 Task: Search one way flight ticket for 2 adults, 4 children and 1 infant on lap in business from Kodiak: Kodiak Airport (benny Bensonstate Airport) to Evansville: Evansville Regional Airport on 5-3-2023. Choice of flights is Emirates and Kenya Airways. Number of bags: 2 carry on bags and 7 checked bags. Price is upto 107000. Outbound departure time preference is 22:45.
Action: Mouse moved to (243, 312)
Screenshot: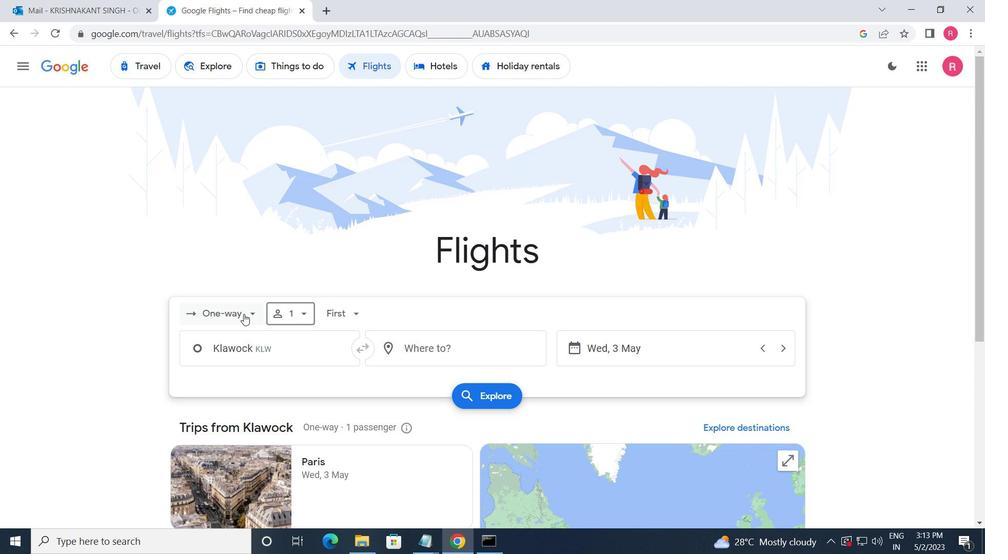 
Action: Mouse pressed left at (243, 312)
Screenshot: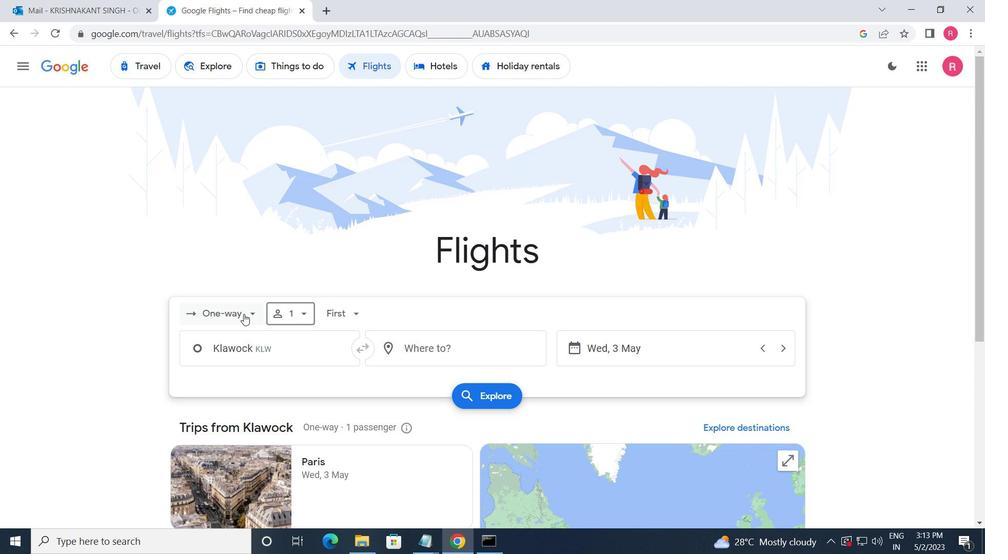 
Action: Mouse moved to (246, 375)
Screenshot: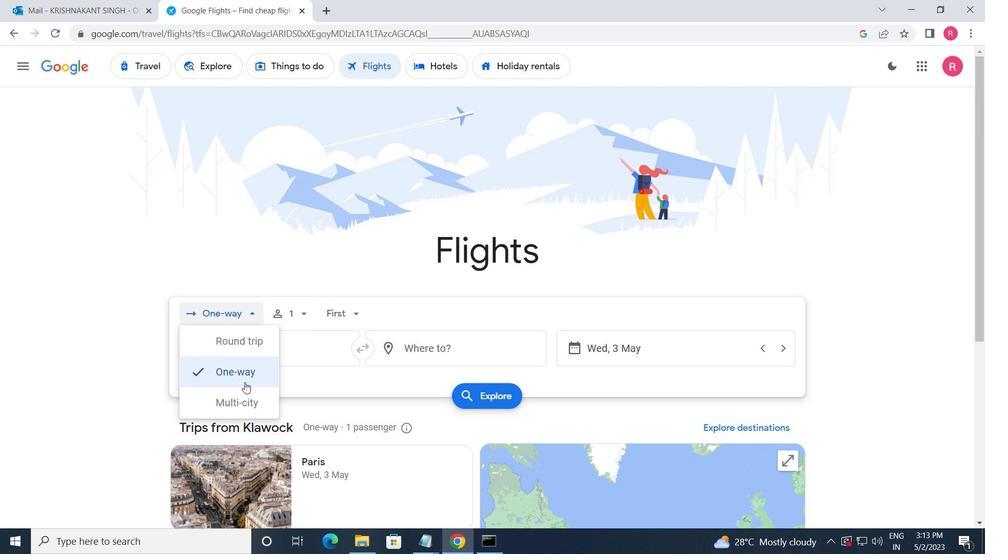 
Action: Mouse pressed left at (246, 375)
Screenshot: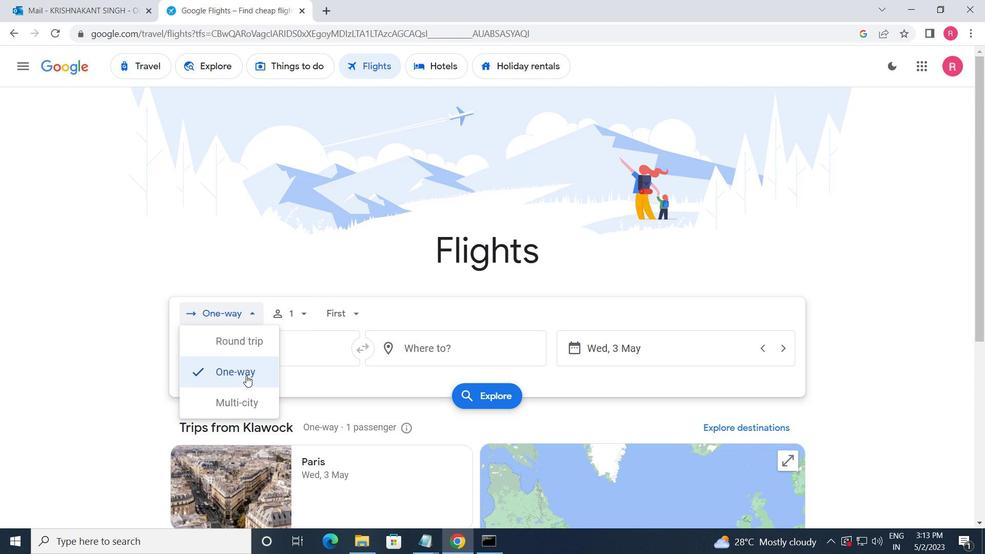 
Action: Mouse moved to (282, 315)
Screenshot: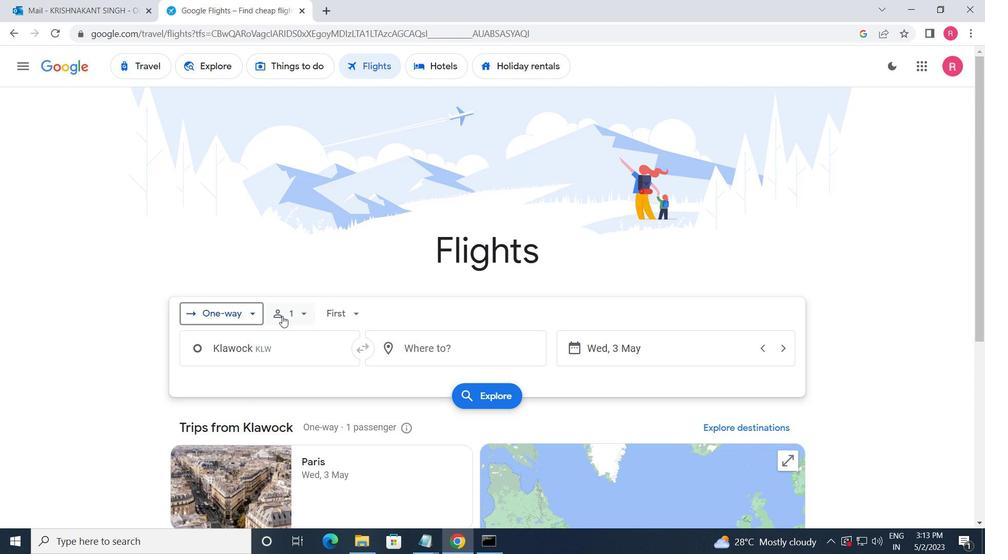 
Action: Mouse pressed left at (282, 315)
Screenshot: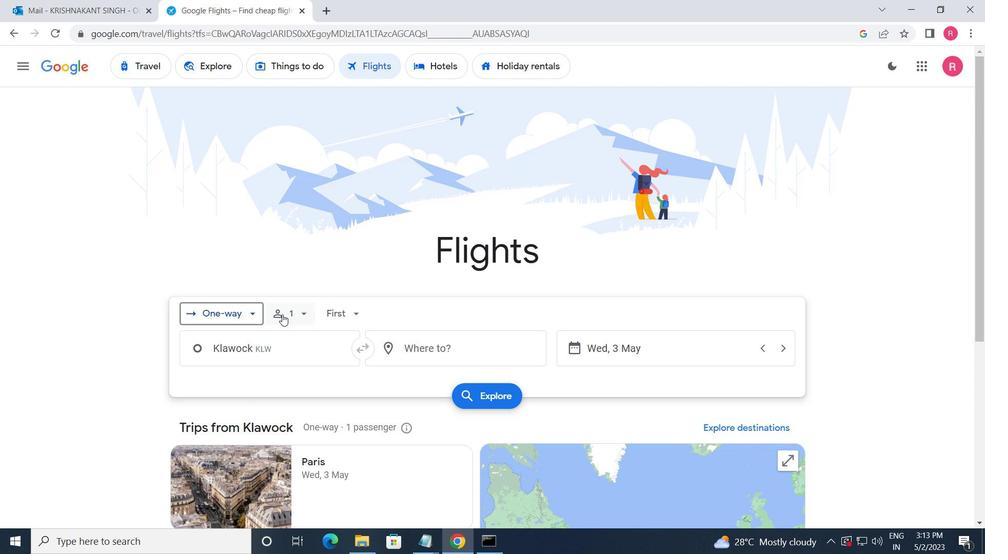 
Action: Mouse moved to (404, 349)
Screenshot: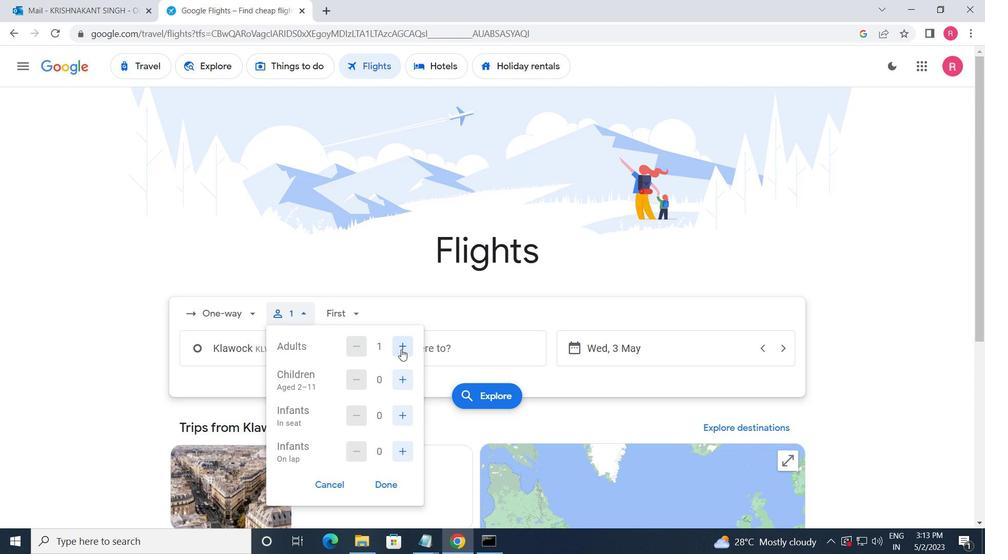 
Action: Mouse pressed left at (404, 349)
Screenshot: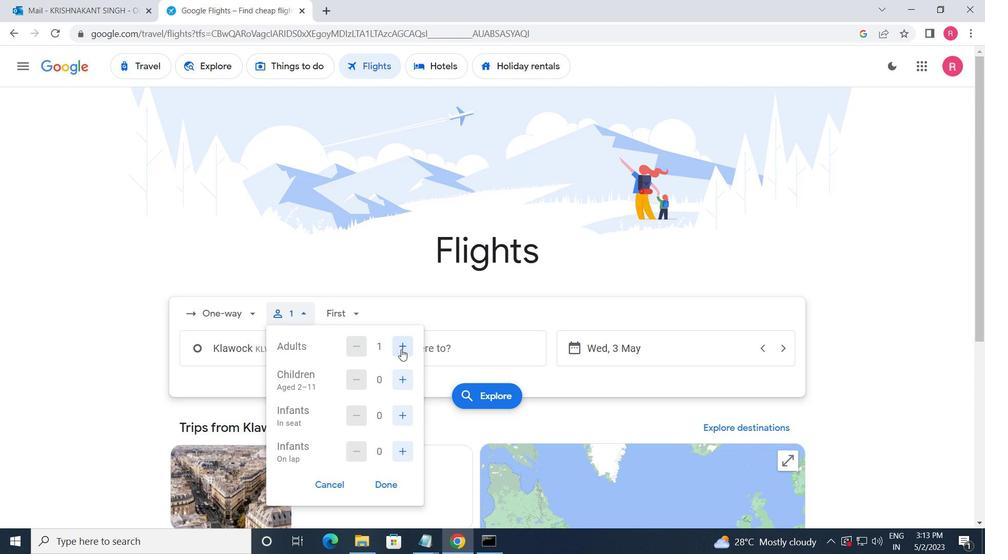 
Action: Mouse moved to (397, 372)
Screenshot: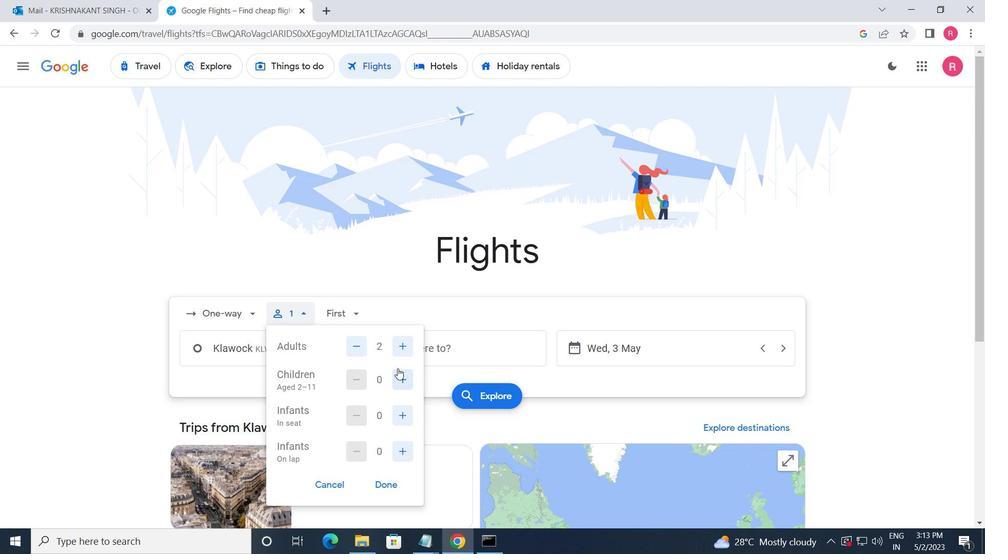 
Action: Mouse pressed left at (397, 372)
Screenshot: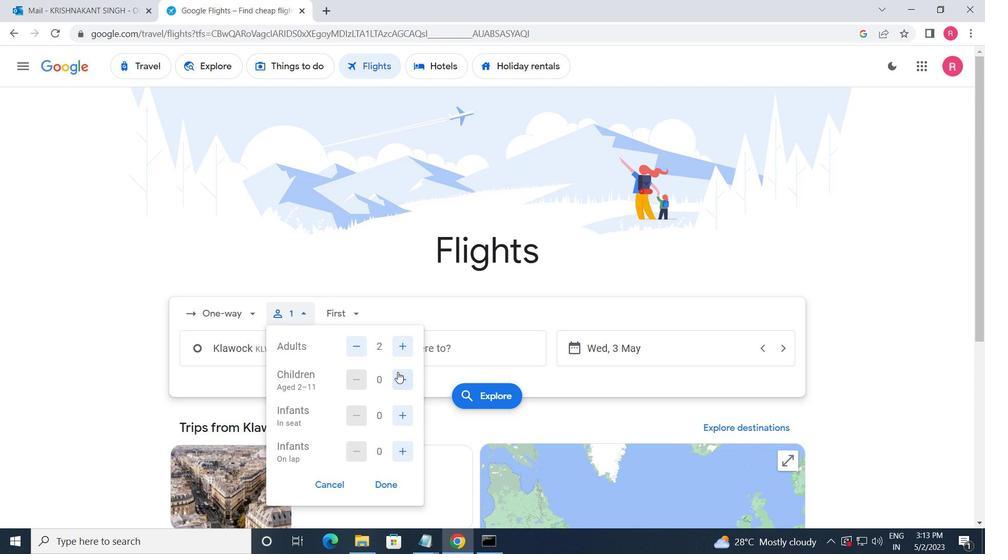 
Action: Mouse pressed left at (397, 372)
Screenshot: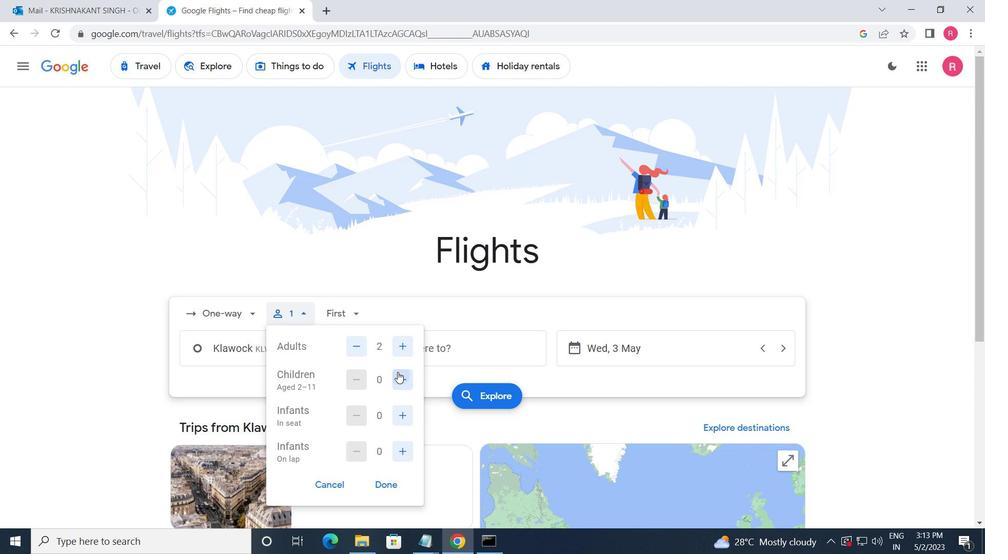 
Action: Mouse pressed left at (397, 372)
Screenshot: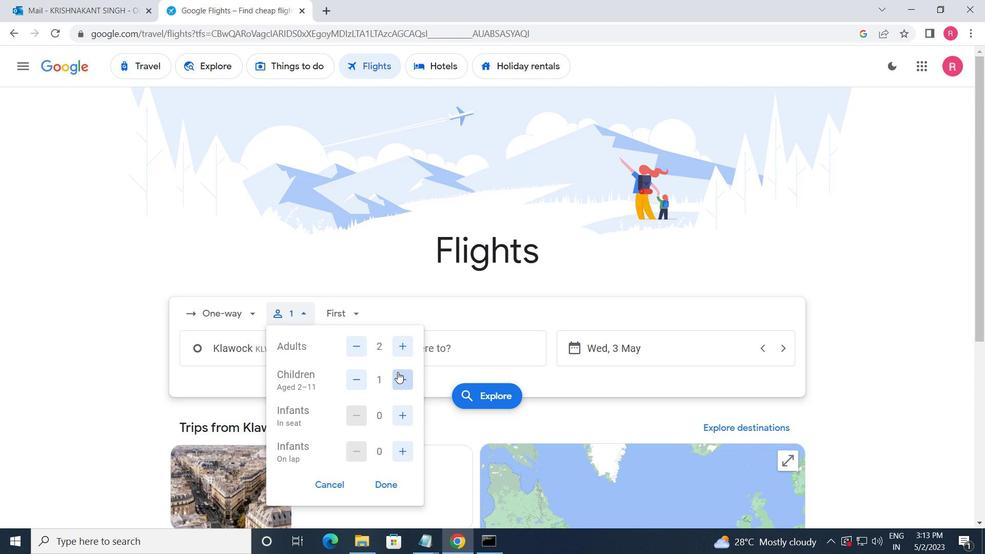 
Action: Mouse pressed left at (397, 372)
Screenshot: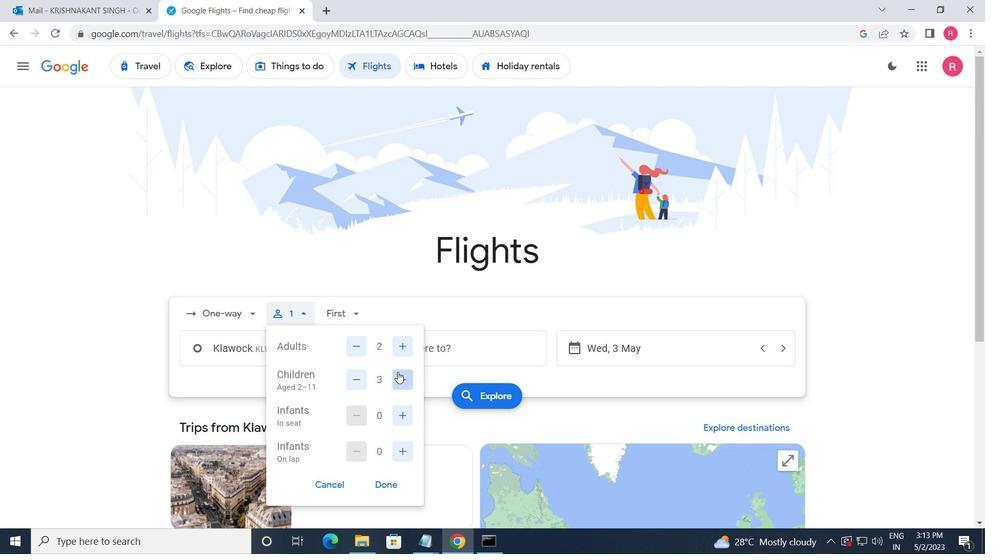 
Action: Mouse moved to (395, 404)
Screenshot: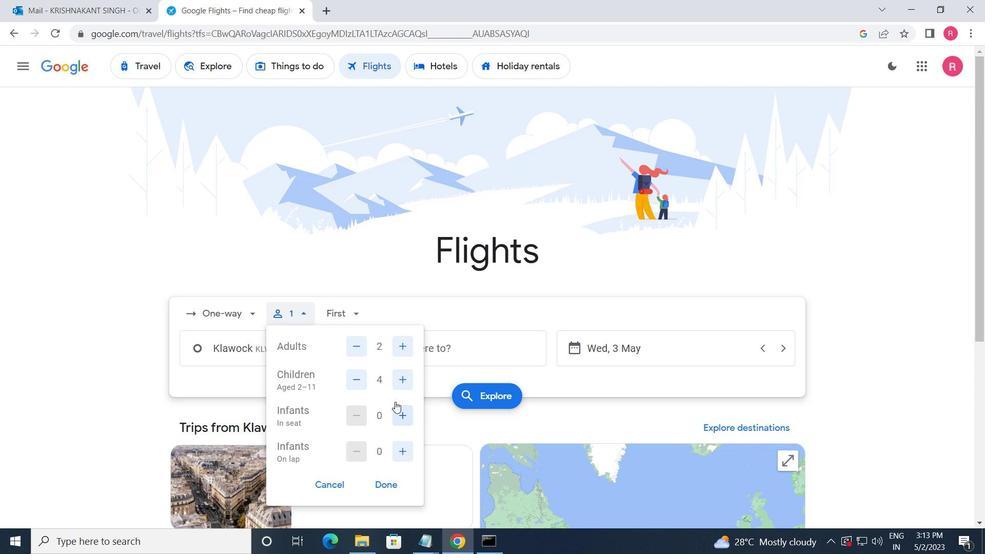 
Action: Mouse pressed left at (395, 404)
Screenshot: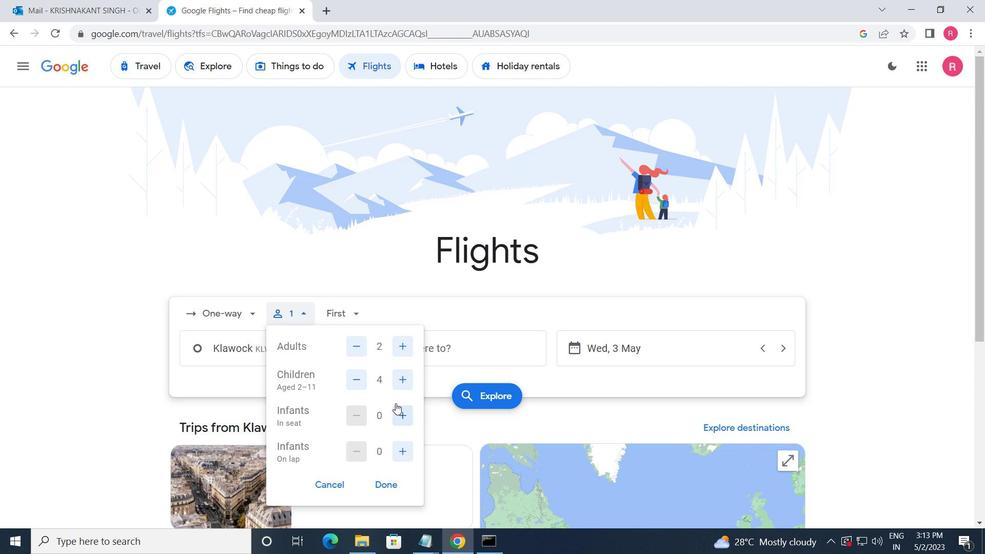 
Action: Mouse moved to (394, 484)
Screenshot: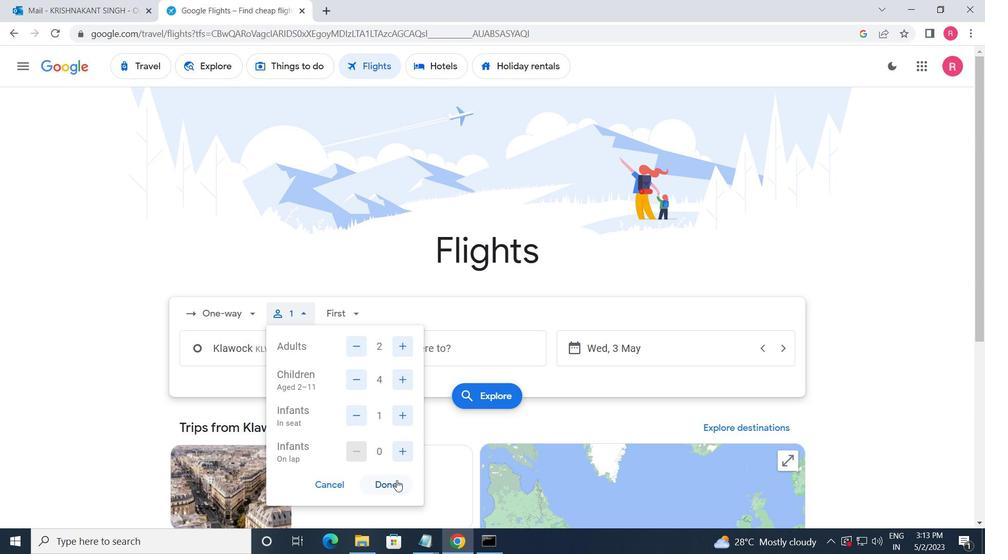 
Action: Mouse pressed left at (394, 484)
Screenshot: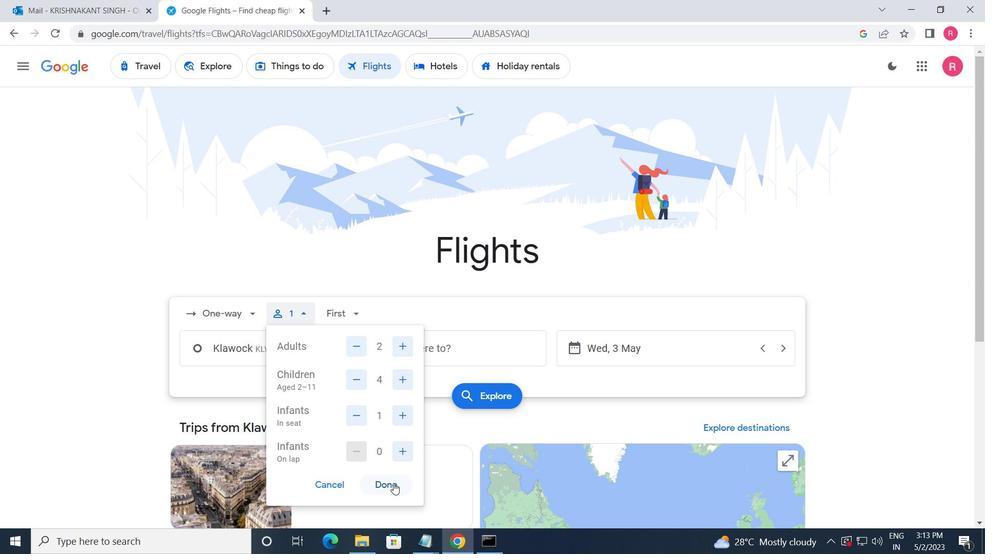 
Action: Mouse moved to (331, 312)
Screenshot: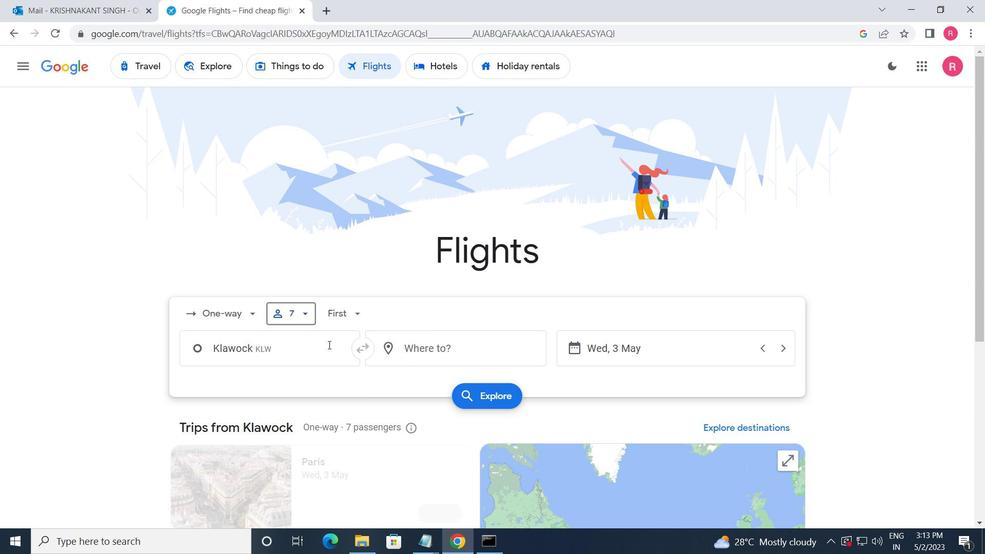 
Action: Mouse pressed left at (331, 312)
Screenshot: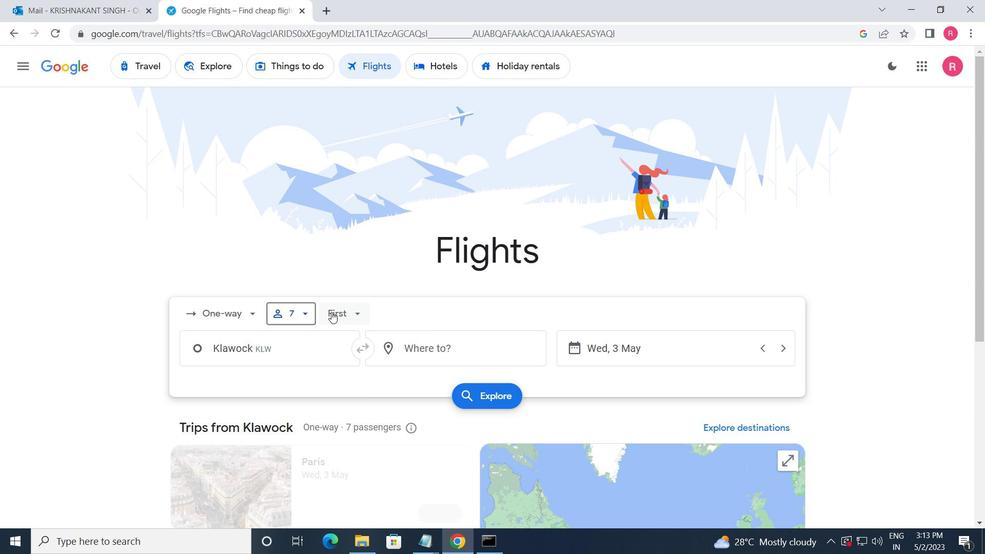 
Action: Mouse moved to (379, 404)
Screenshot: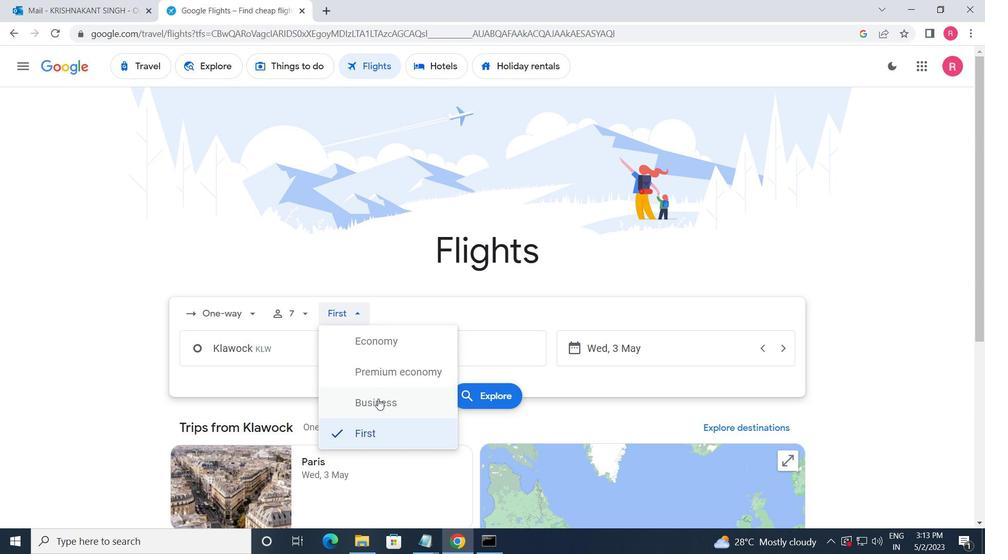 
Action: Mouse pressed left at (379, 404)
Screenshot: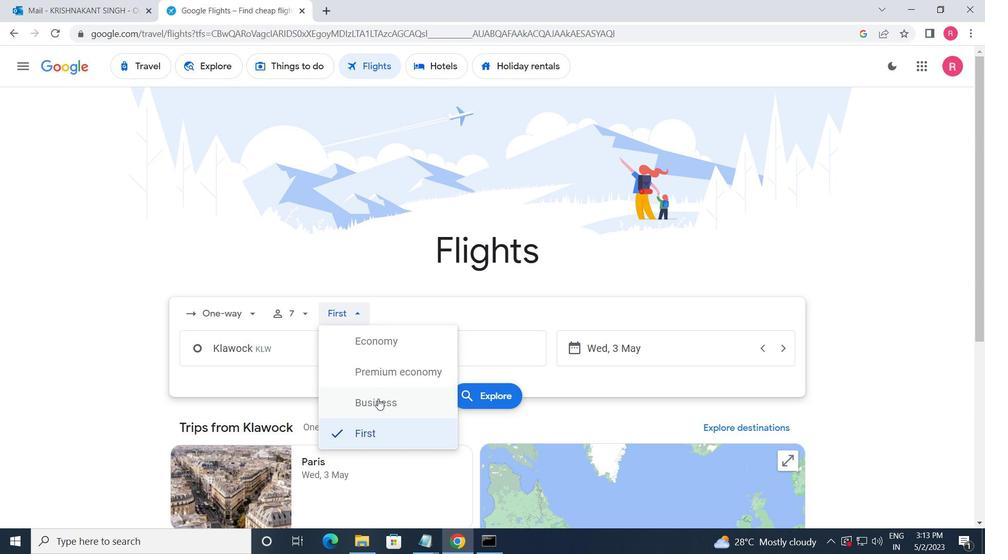 
Action: Mouse moved to (300, 353)
Screenshot: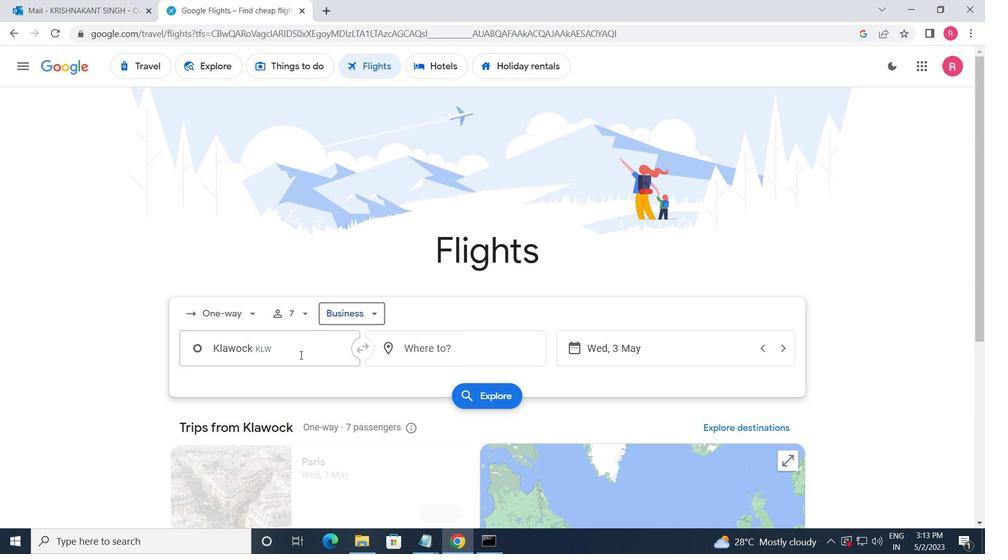 
Action: Mouse pressed left at (300, 353)
Screenshot: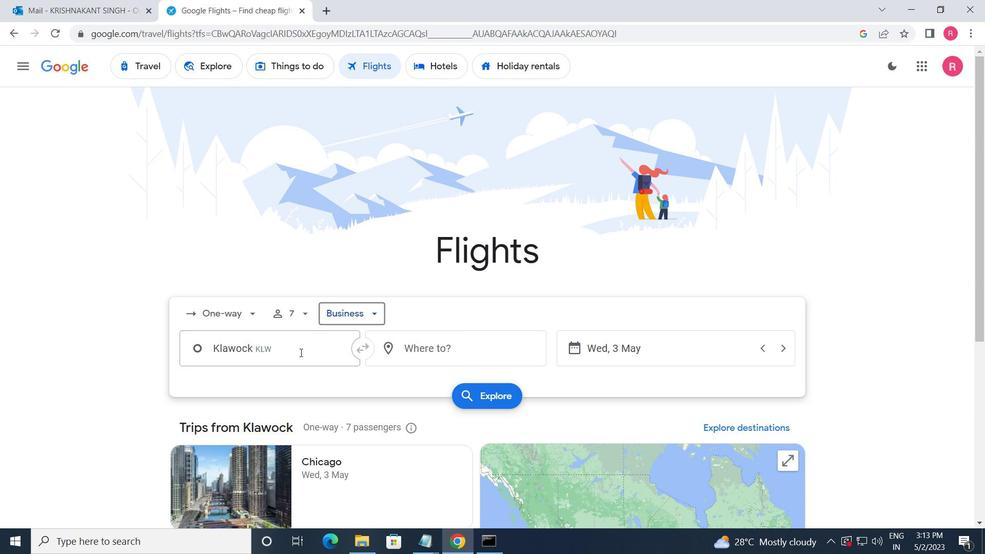 
Action: Mouse moved to (296, 403)
Screenshot: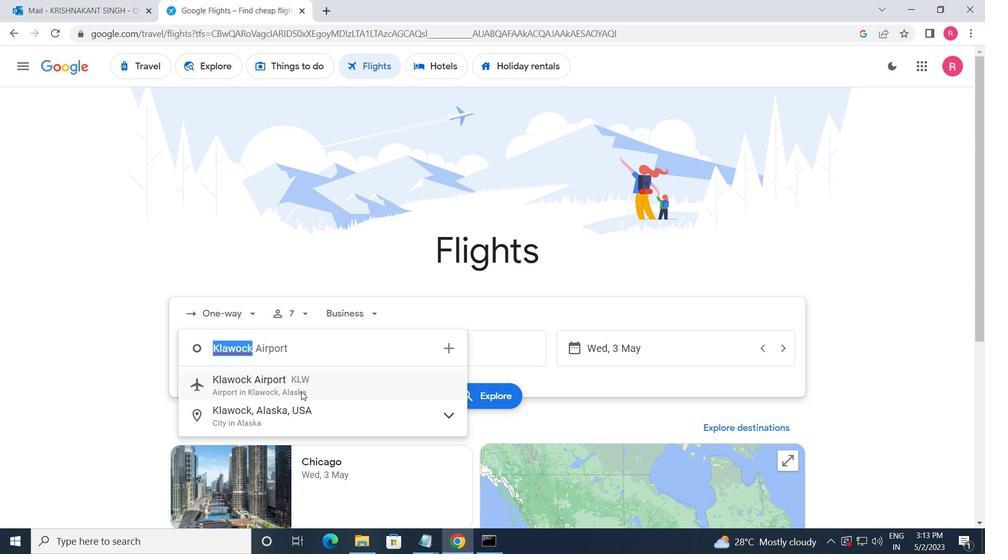
Action: Key pressed <Key.shift_r>Kodiak<Key.space><Key.shift>A<Key.shift>I
Screenshot: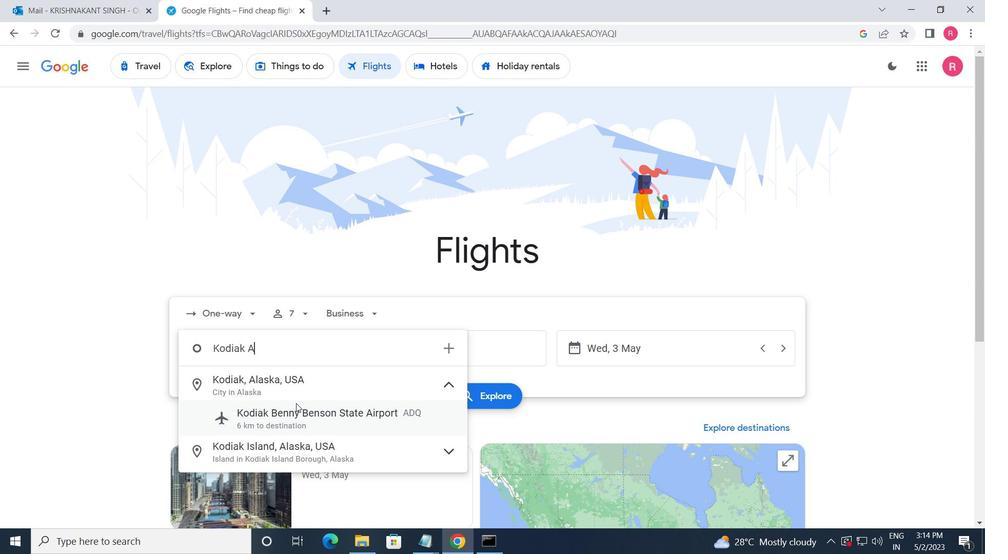 
Action: Mouse moved to (303, 394)
Screenshot: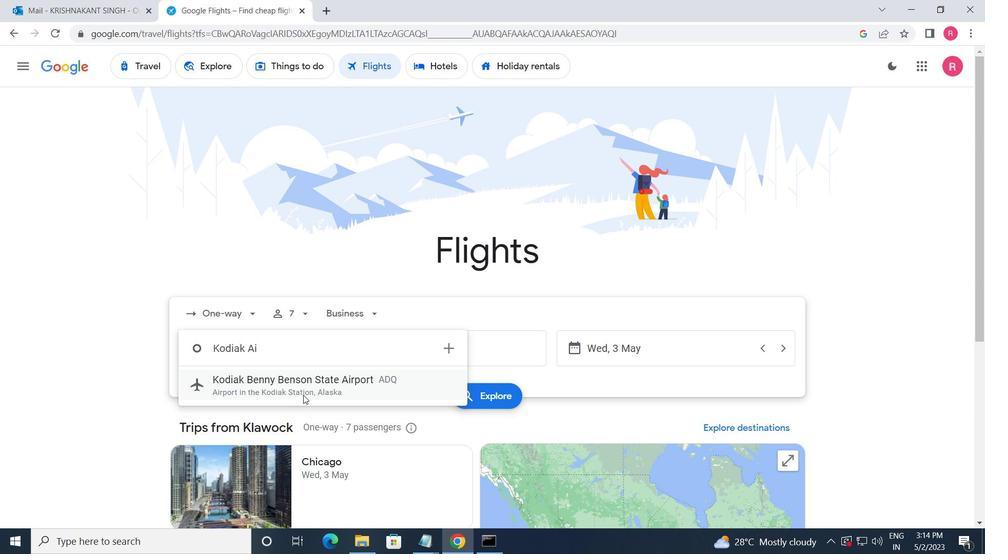 
Action: Mouse pressed left at (303, 394)
Screenshot: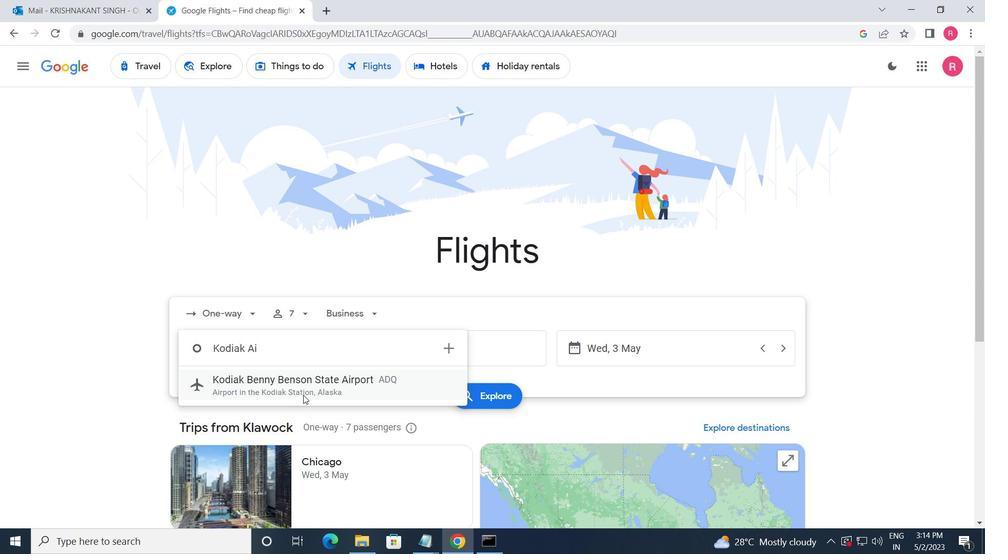 
Action: Mouse moved to (421, 359)
Screenshot: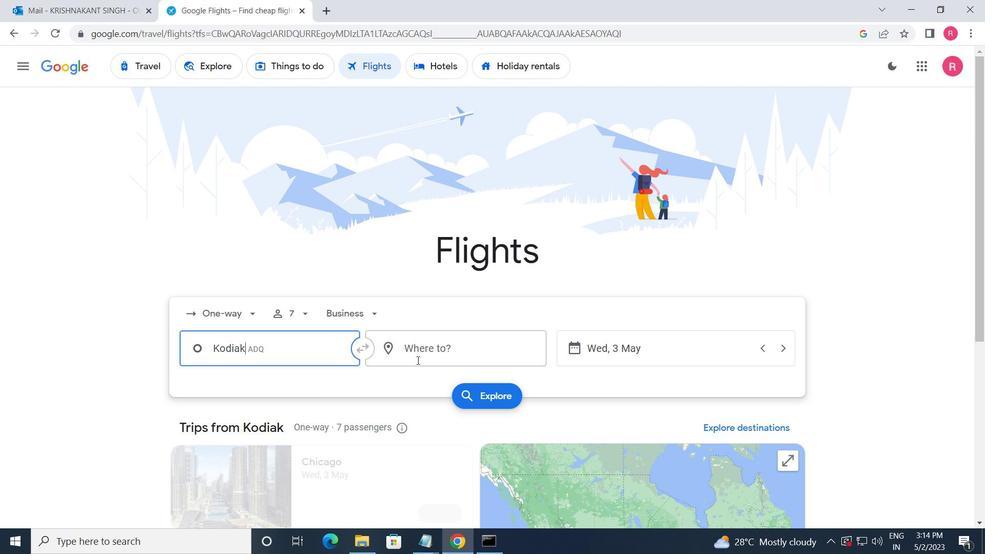 
Action: Mouse pressed left at (421, 359)
Screenshot: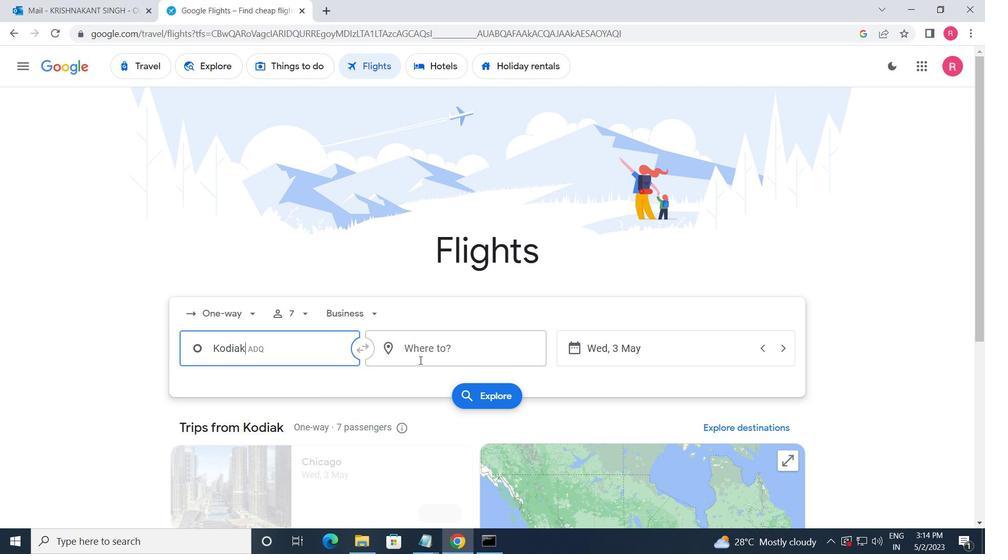
Action: Mouse moved to (416, 488)
Screenshot: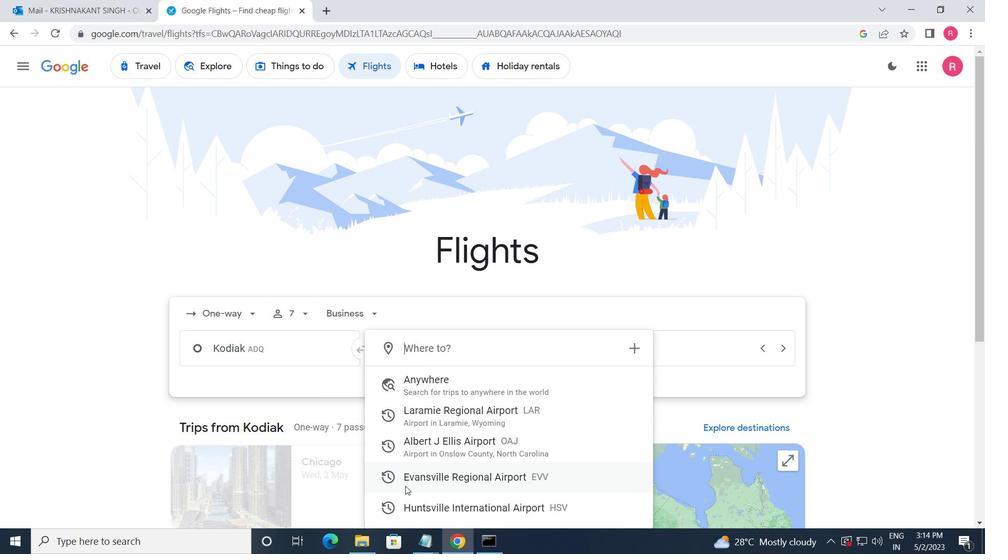 
Action: Mouse pressed left at (416, 488)
Screenshot: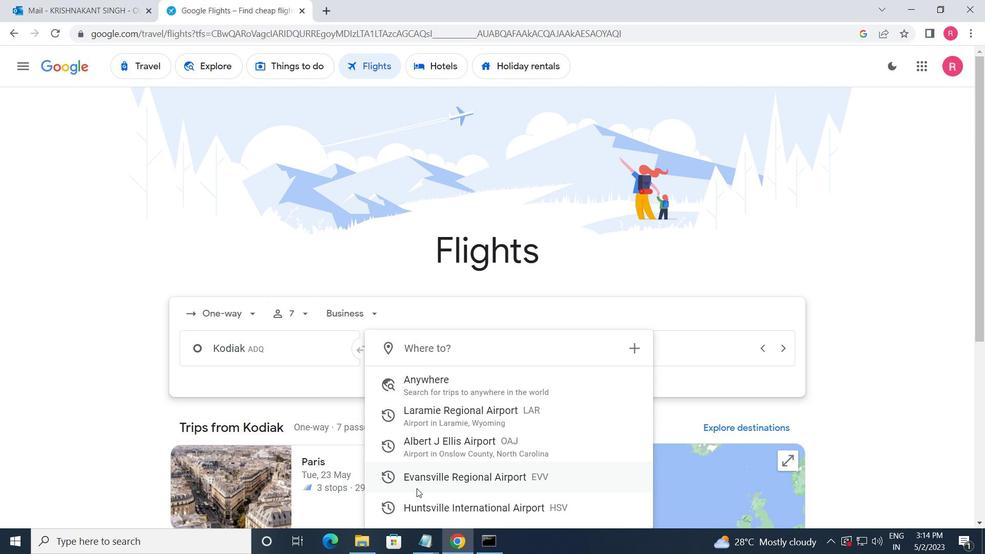 
Action: Mouse moved to (655, 347)
Screenshot: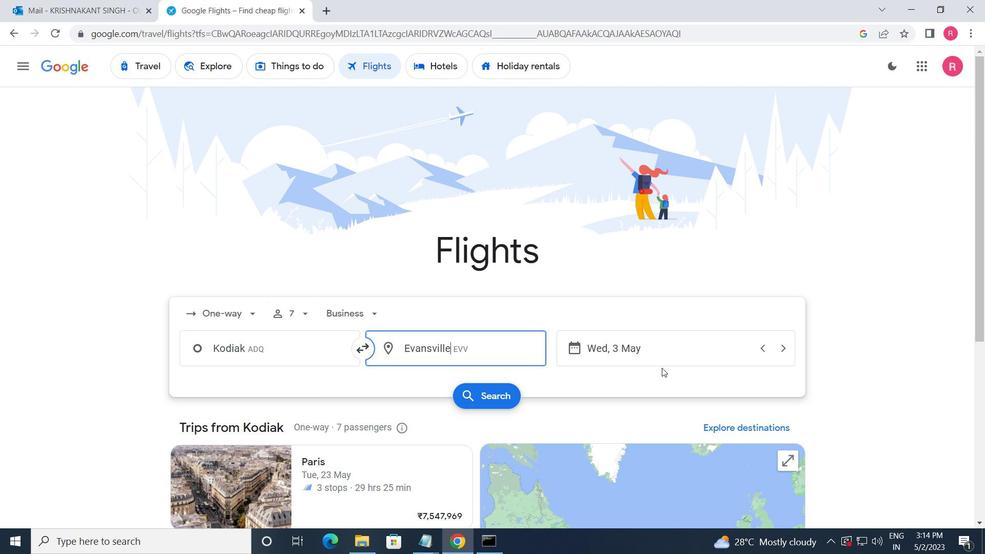 
Action: Mouse pressed left at (655, 347)
Screenshot: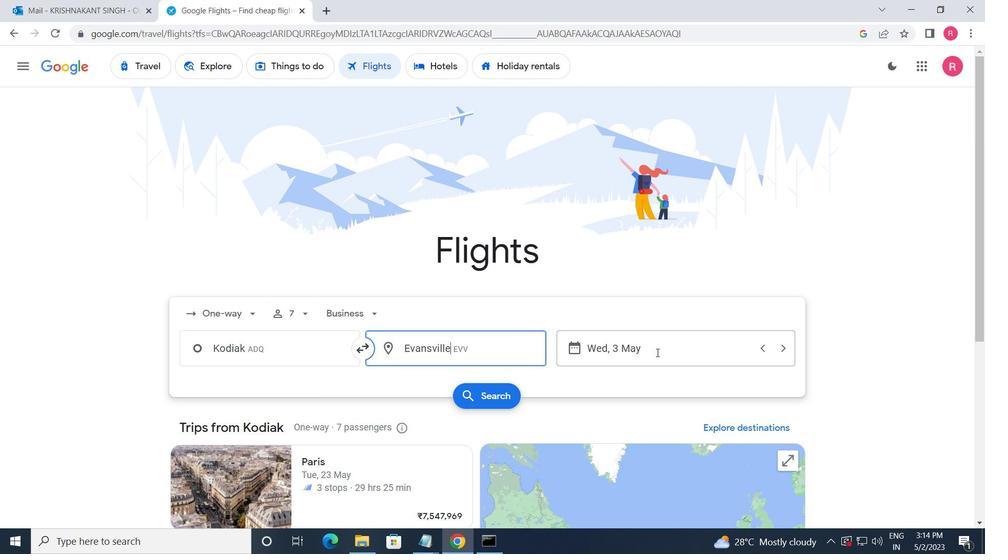 
Action: Mouse moved to (431, 300)
Screenshot: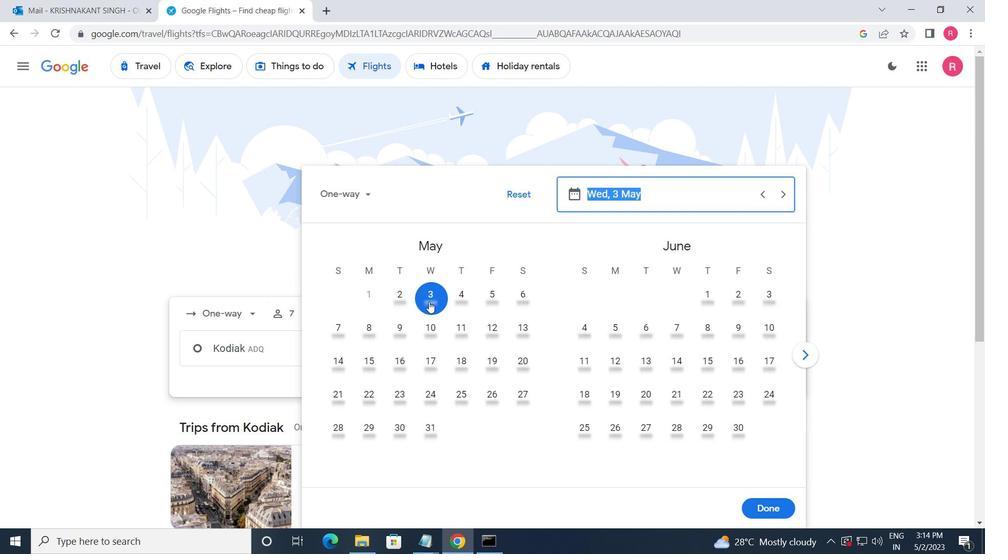 
Action: Mouse pressed left at (431, 300)
Screenshot: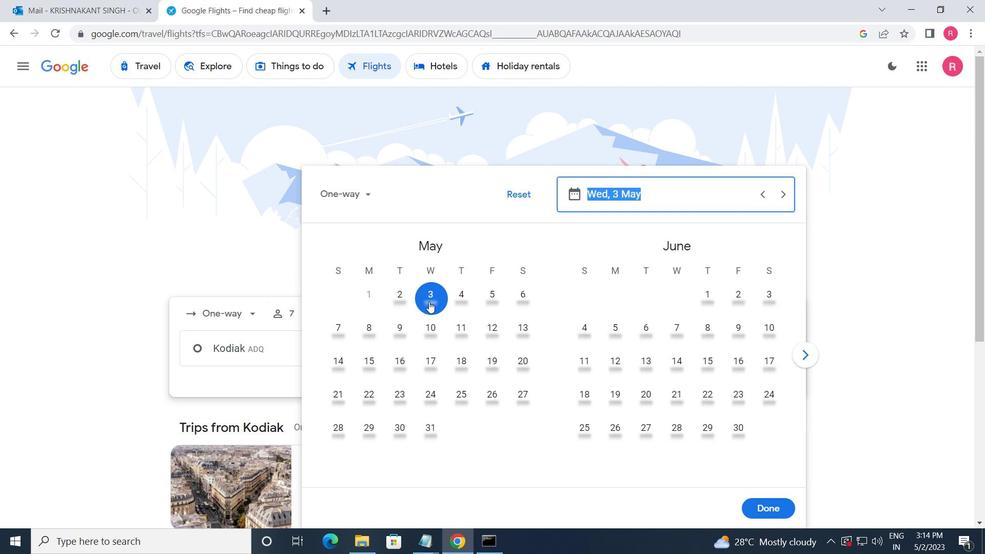 
Action: Mouse moved to (766, 509)
Screenshot: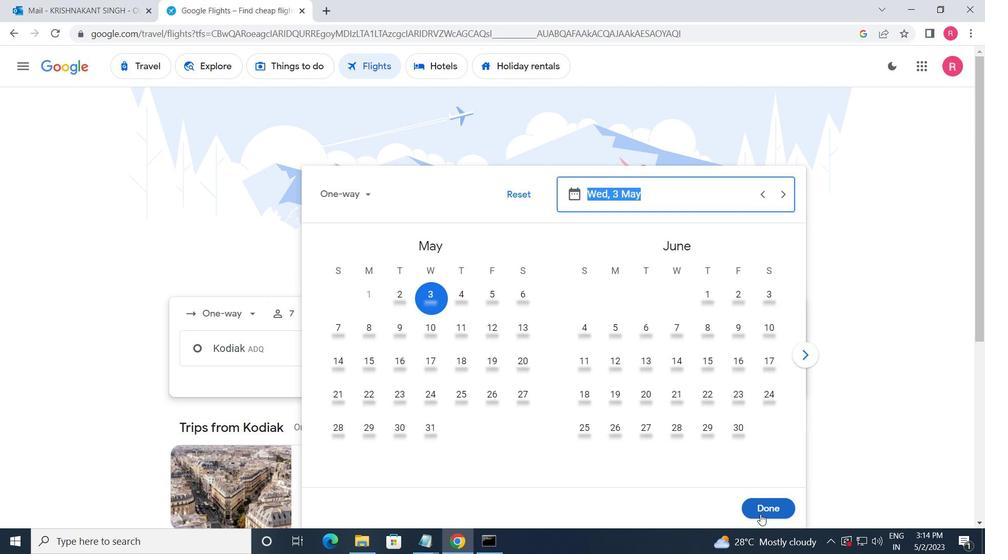 
Action: Mouse pressed left at (766, 509)
Screenshot: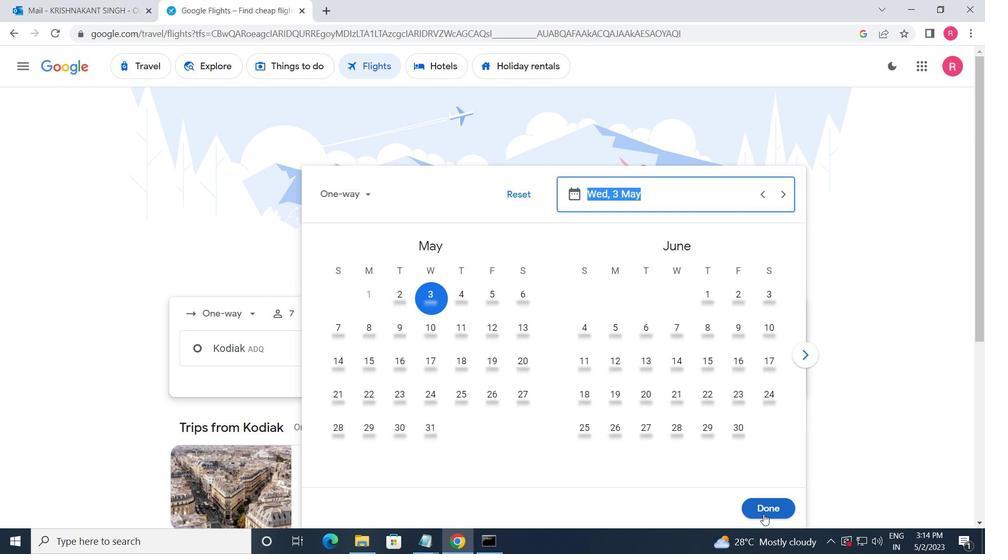 
Action: Mouse moved to (479, 396)
Screenshot: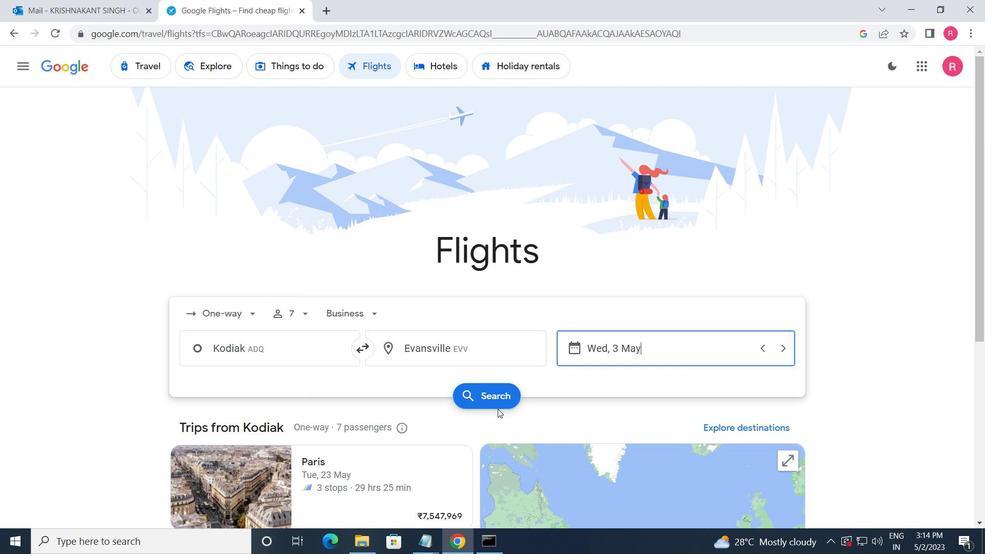
Action: Mouse pressed left at (479, 396)
Screenshot: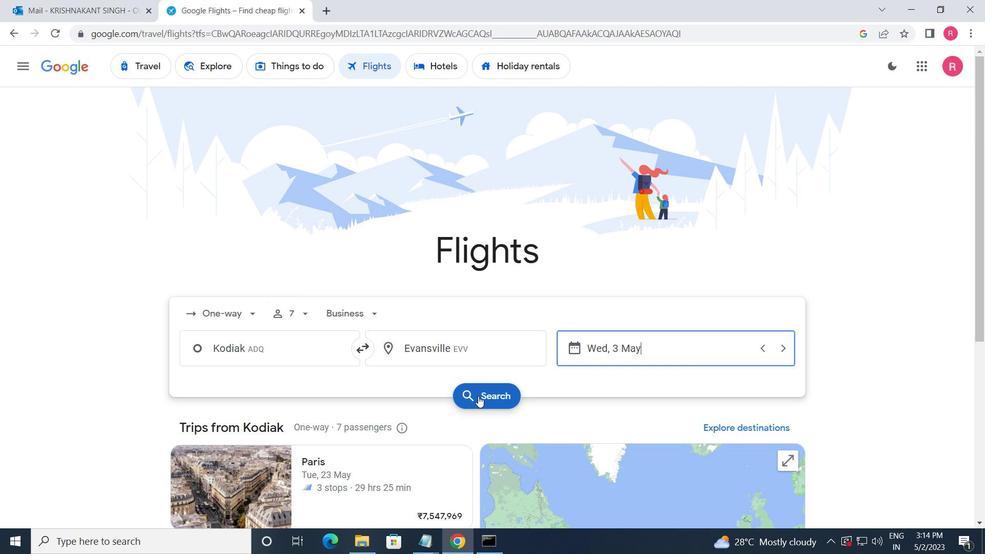 
Action: Mouse moved to (173, 196)
Screenshot: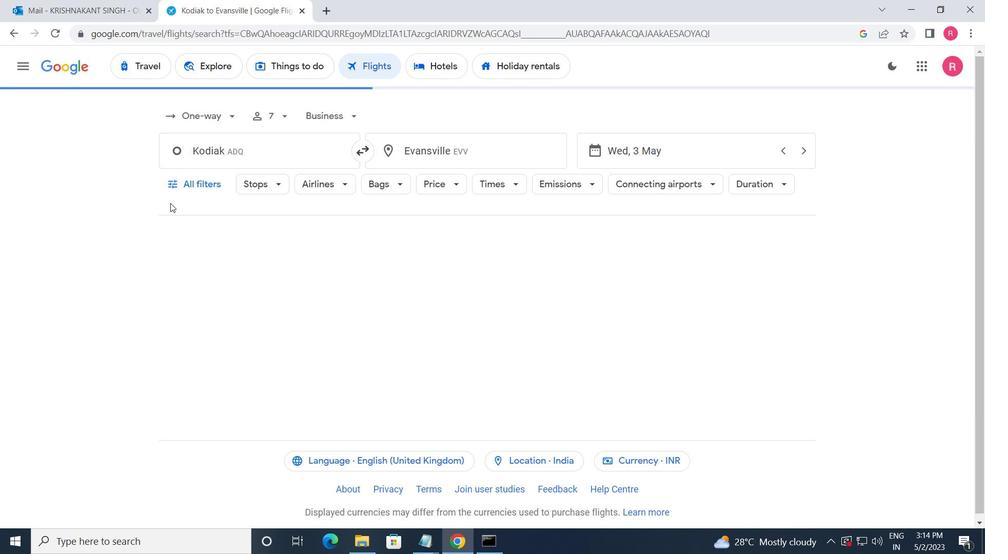 
Action: Mouse pressed left at (173, 196)
Screenshot: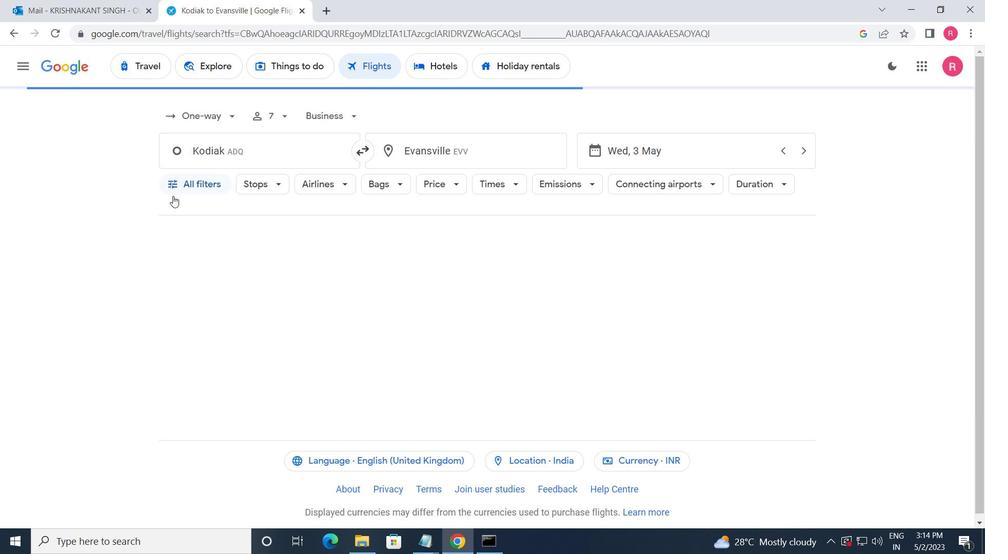 
Action: Mouse moved to (249, 356)
Screenshot: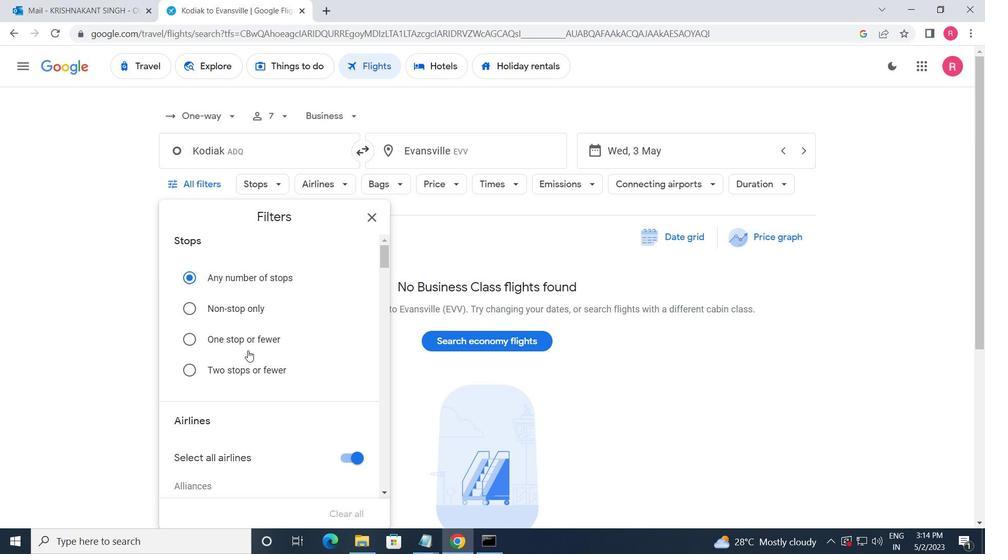 
Action: Mouse scrolled (249, 355) with delta (0, 0)
Screenshot: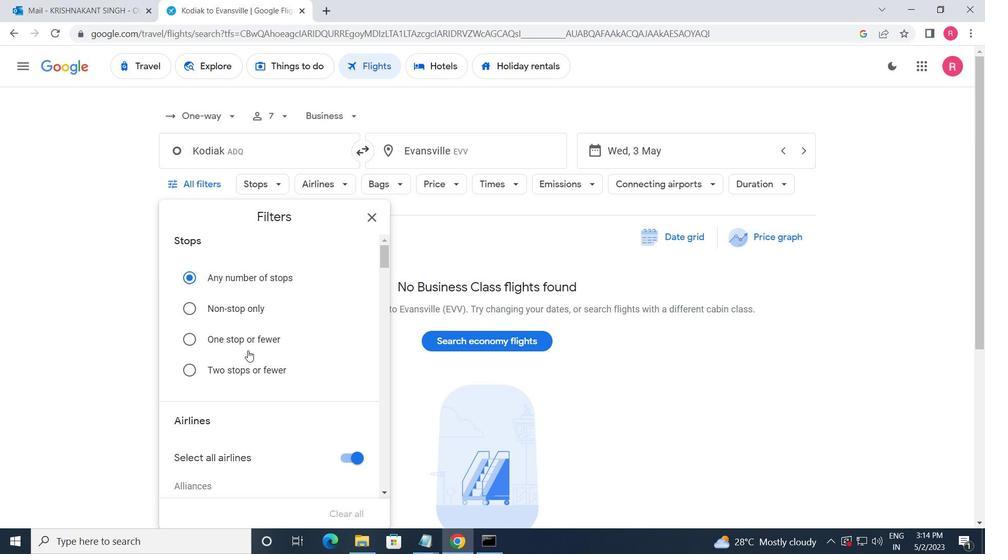 
Action: Mouse moved to (250, 358)
Screenshot: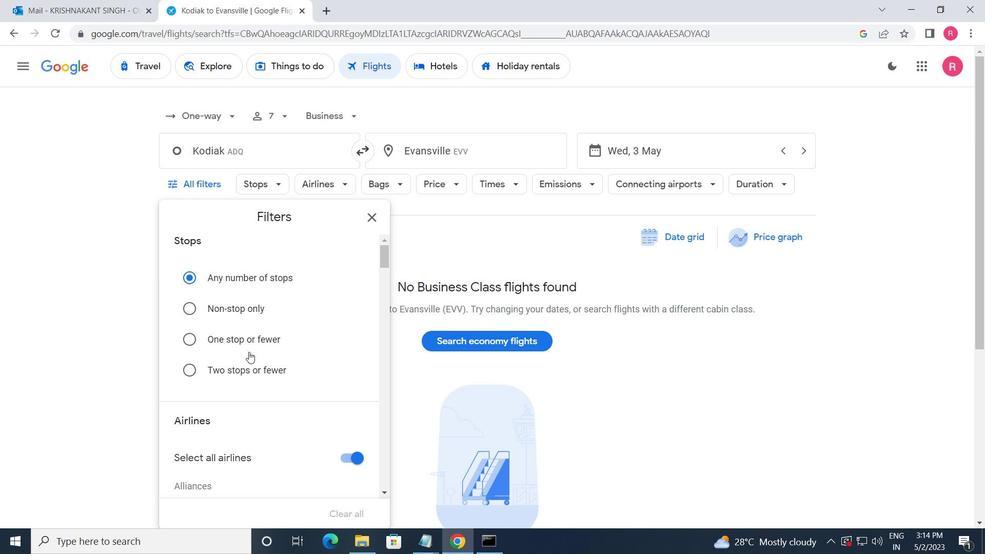 
Action: Mouse scrolled (250, 357) with delta (0, 0)
Screenshot: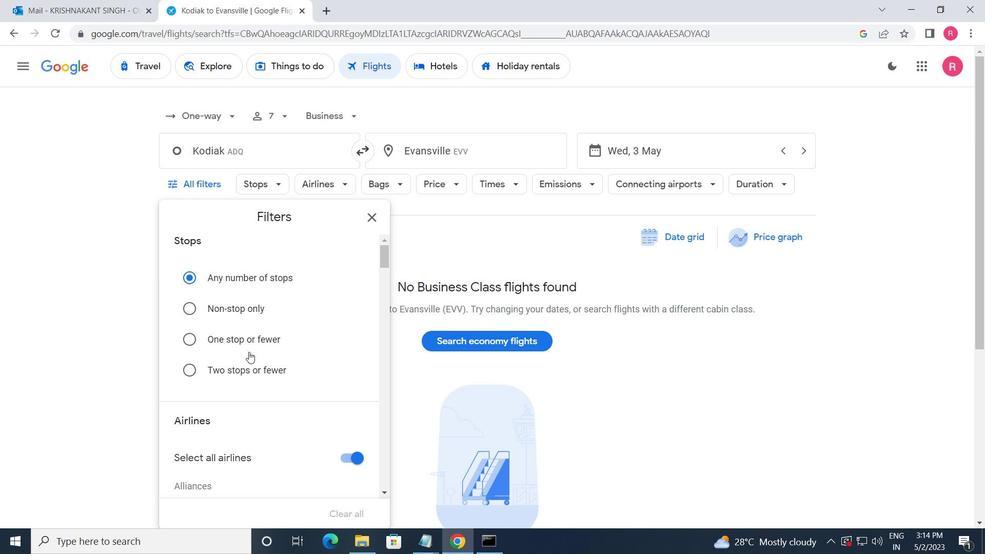
Action: Mouse moved to (250, 359)
Screenshot: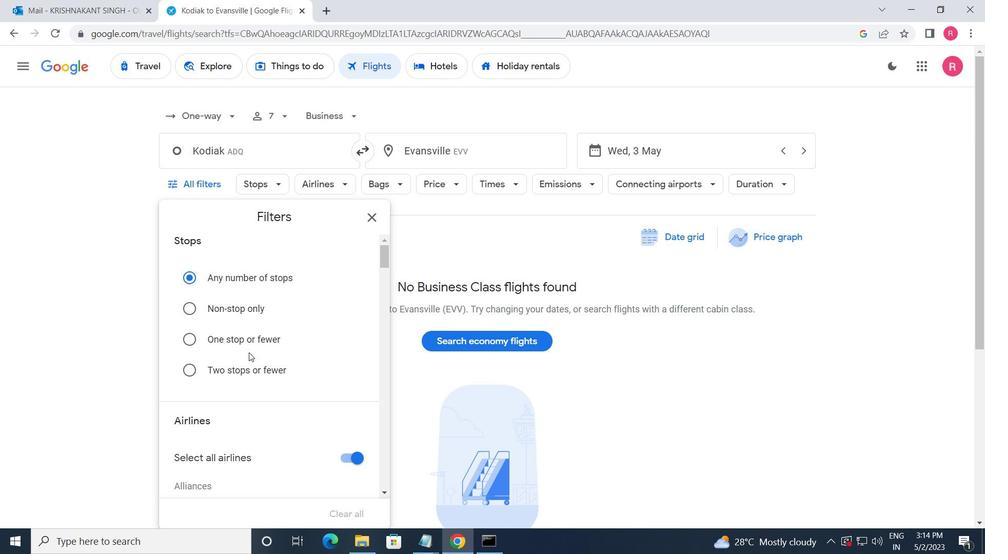 
Action: Mouse scrolled (250, 358) with delta (0, 0)
Screenshot: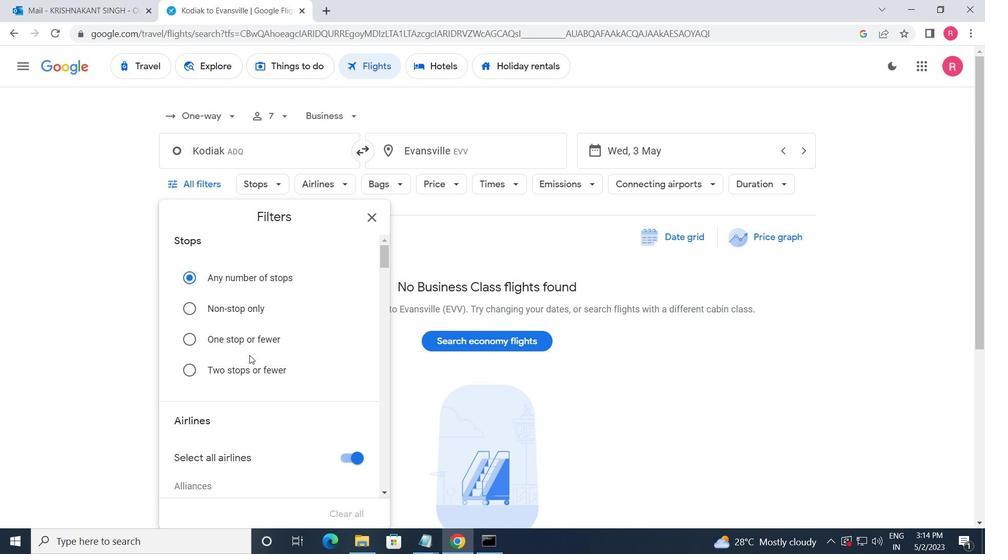 
Action: Mouse scrolled (250, 358) with delta (0, 0)
Screenshot: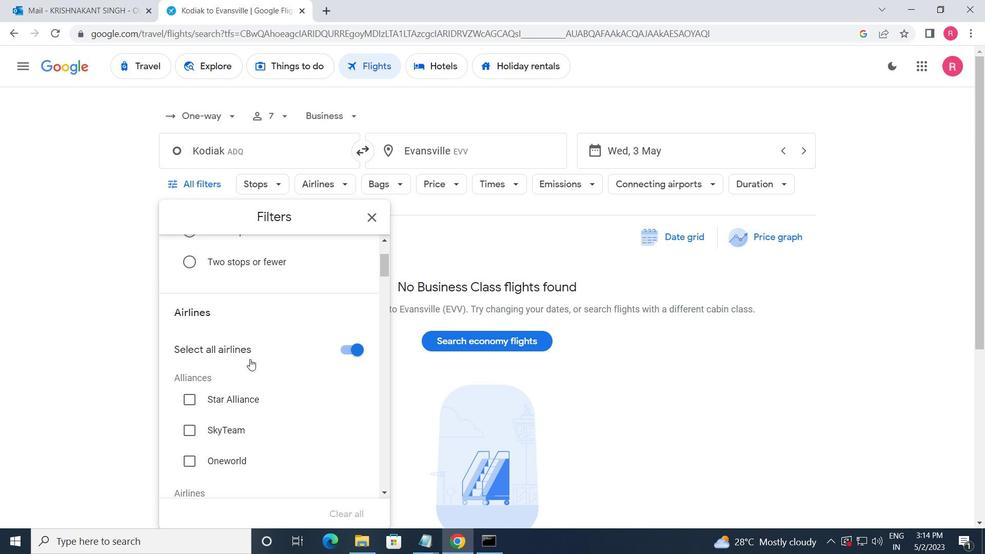
Action: Mouse moved to (250, 359)
Screenshot: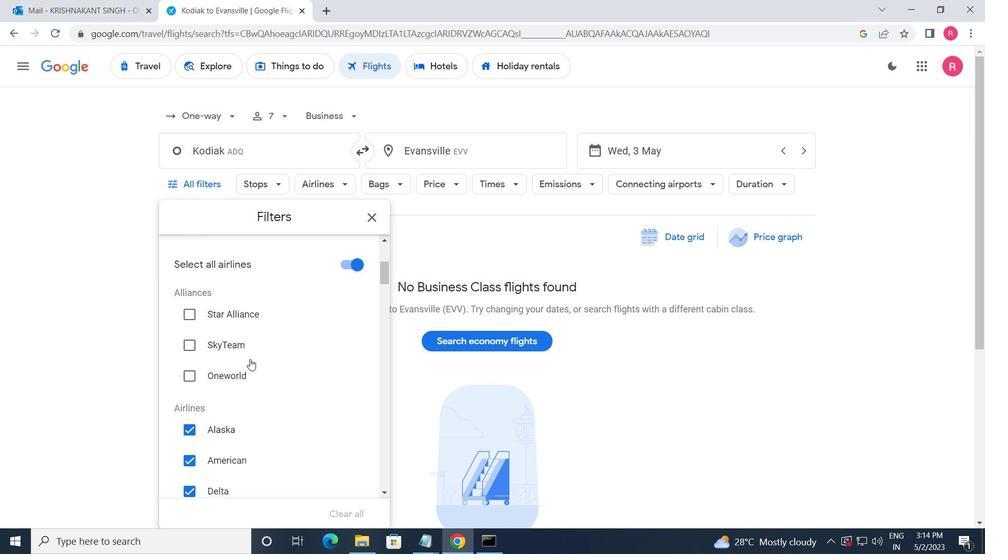 
Action: Mouse scrolled (250, 358) with delta (0, 0)
Screenshot: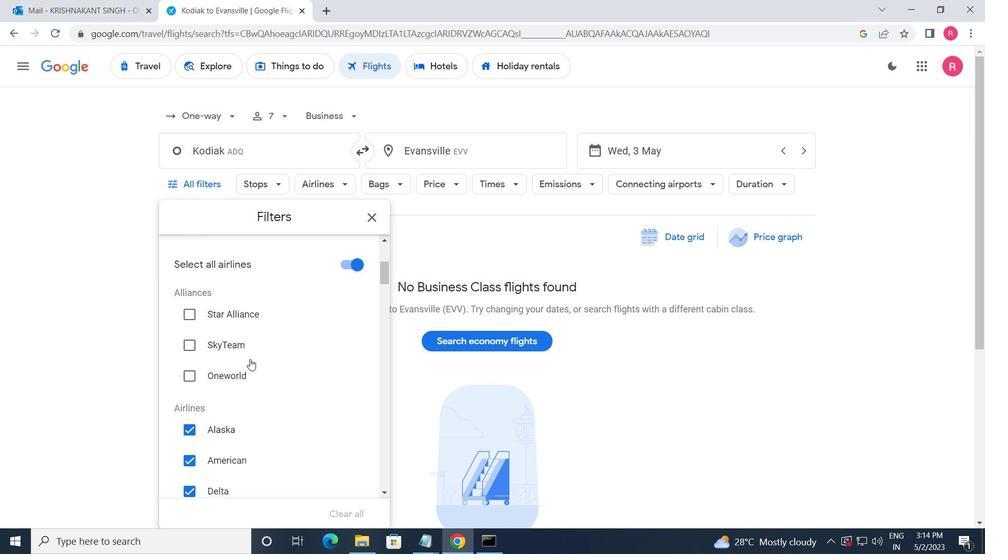 
Action: Mouse moved to (251, 358)
Screenshot: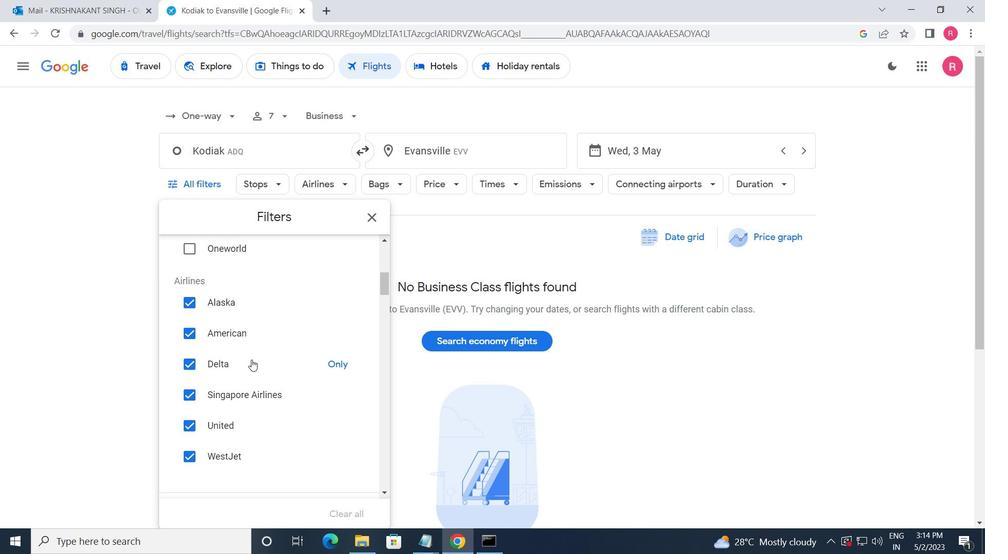 
Action: Mouse scrolled (251, 358) with delta (0, 0)
Screenshot: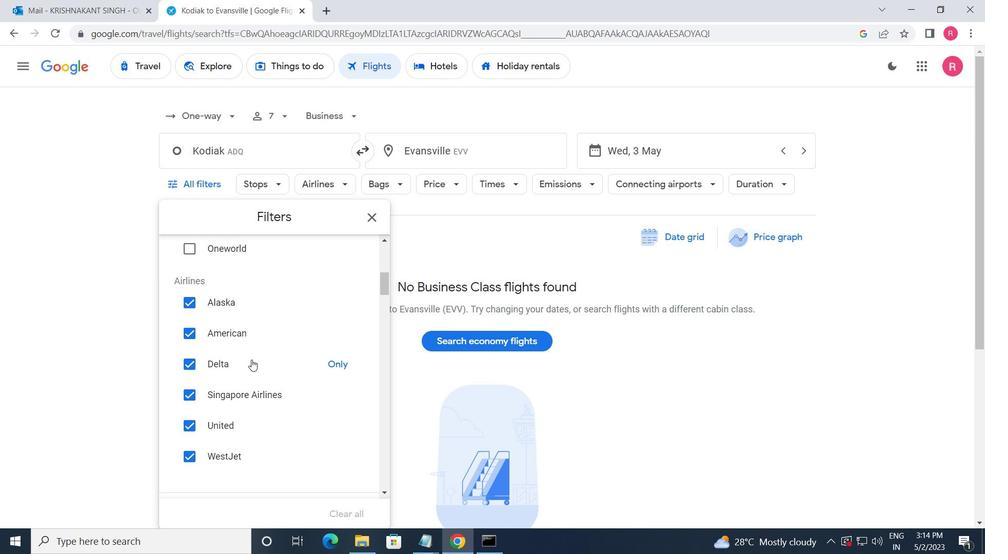 
Action: Mouse moved to (252, 357)
Screenshot: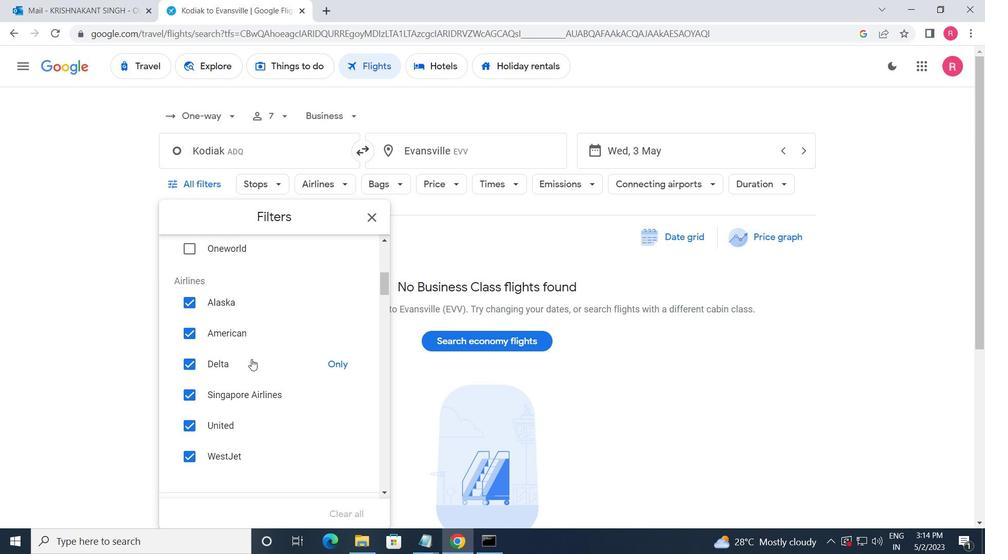
Action: Mouse scrolled (252, 357) with delta (0, 0)
Screenshot: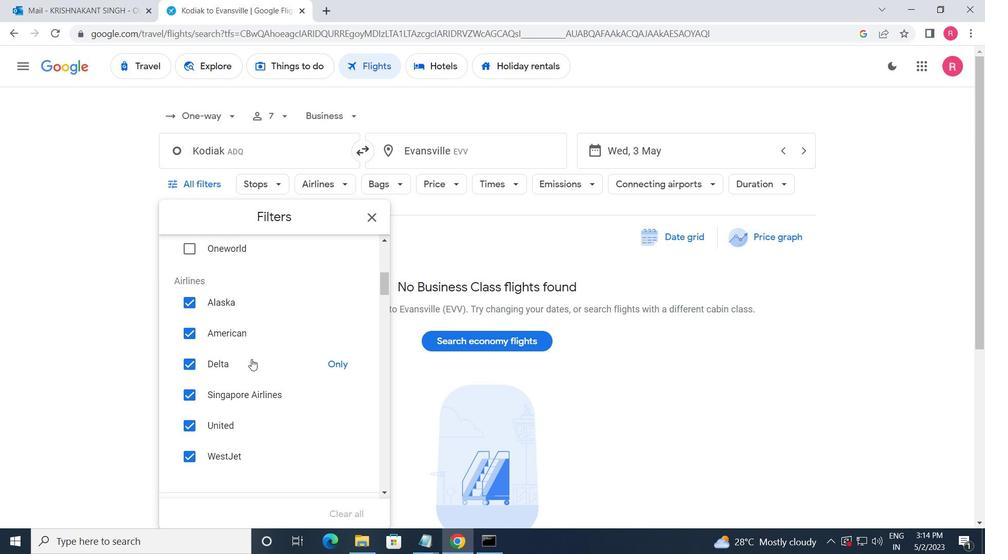 
Action: Mouse moved to (252, 356)
Screenshot: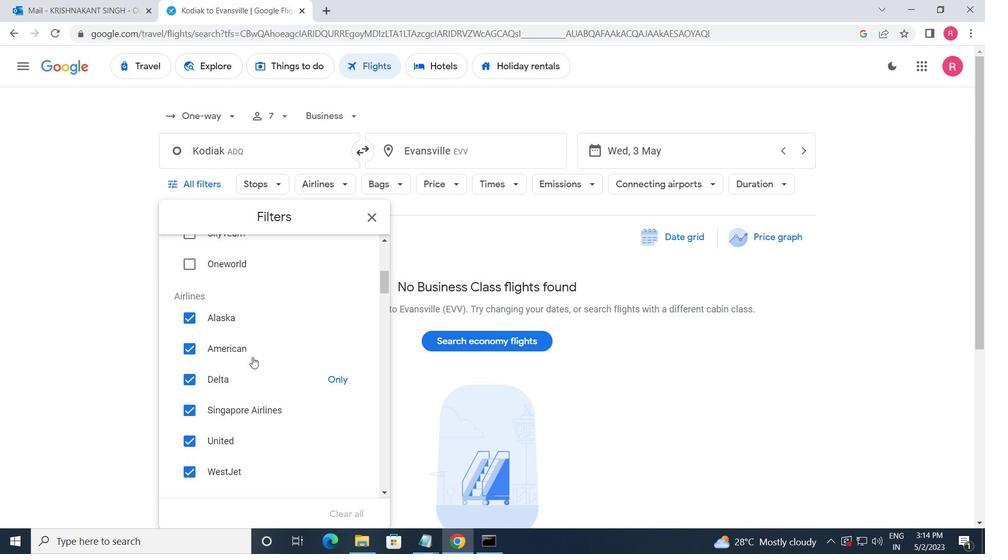 
Action: Mouse scrolled (252, 356) with delta (0, 0)
Screenshot: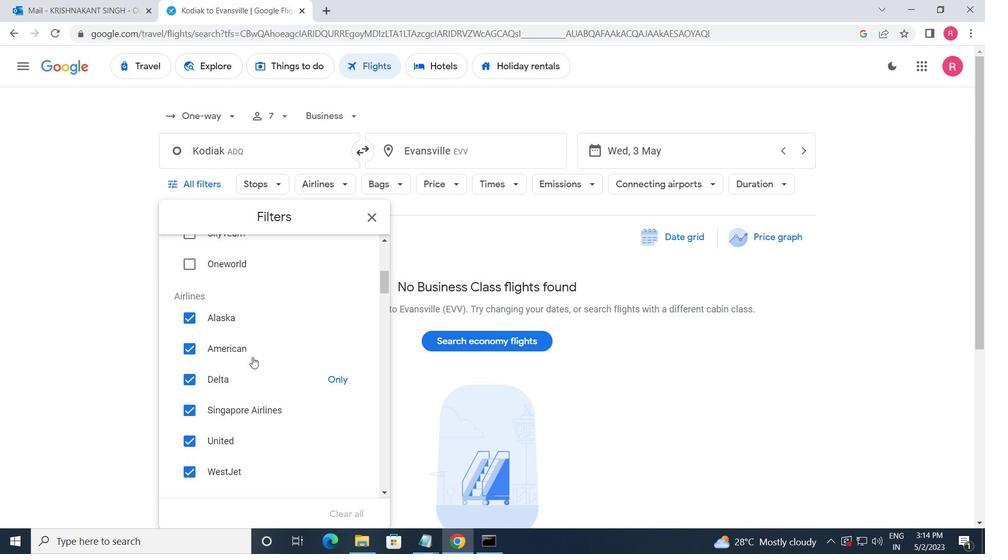 
Action: Mouse moved to (348, 334)
Screenshot: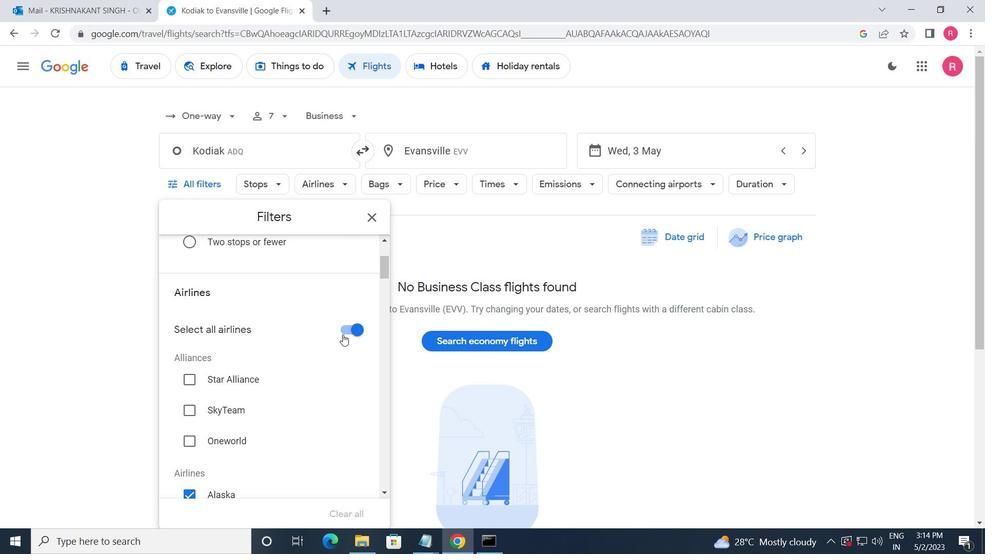 
Action: Mouse pressed left at (348, 334)
Screenshot: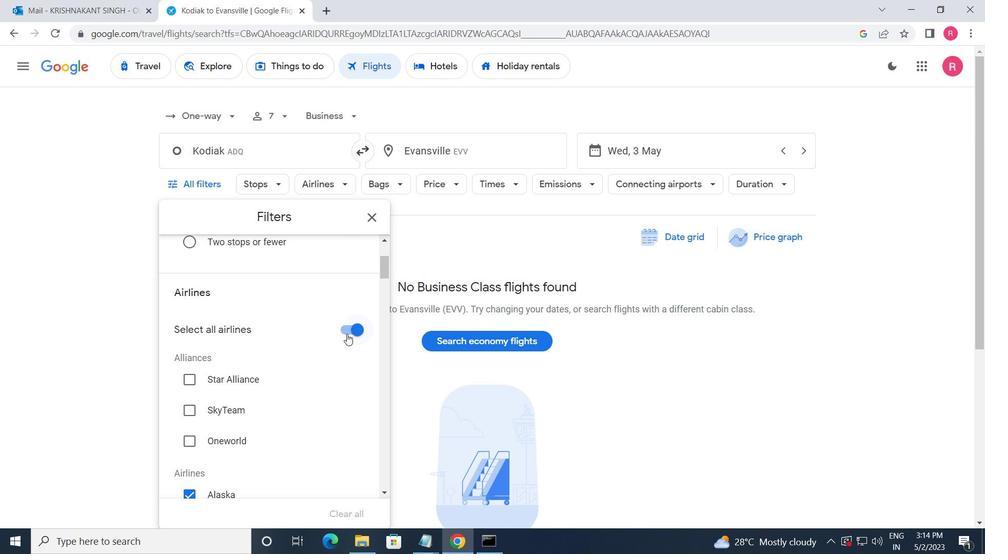 
Action: Mouse moved to (321, 377)
Screenshot: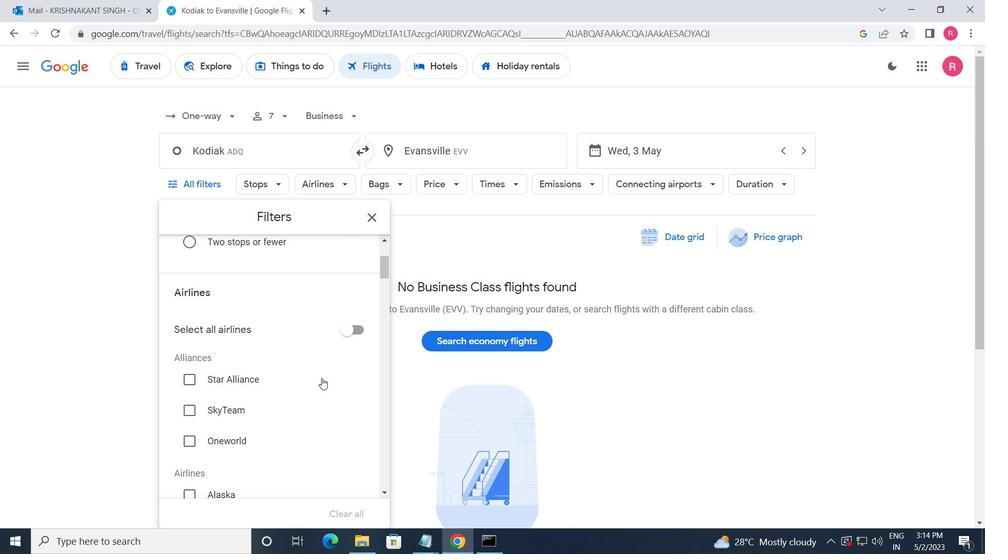 
Action: Mouse scrolled (321, 377) with delta (0, 0)
Screenshot: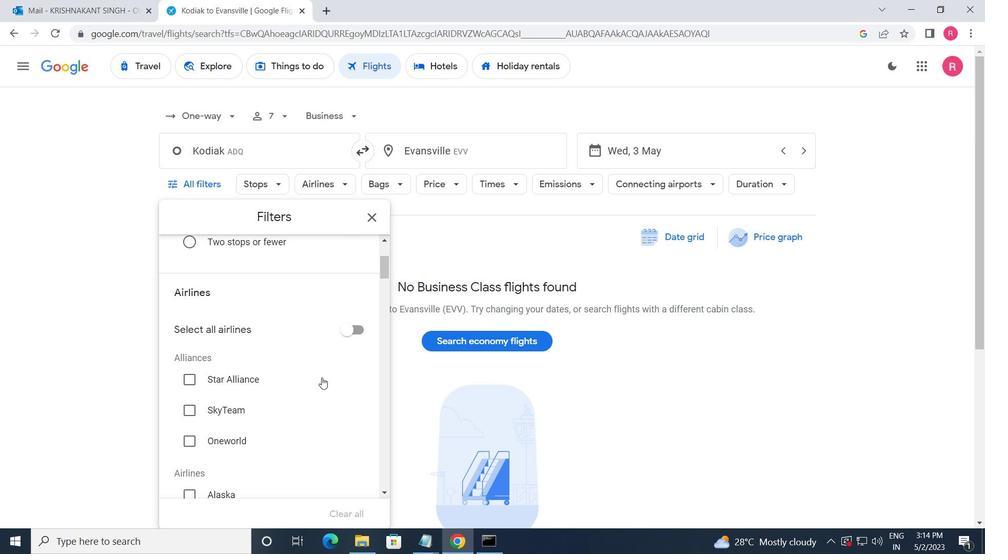 
Action: Mouse scrolled (321, 377) with delta (0, 0)
Screenshot: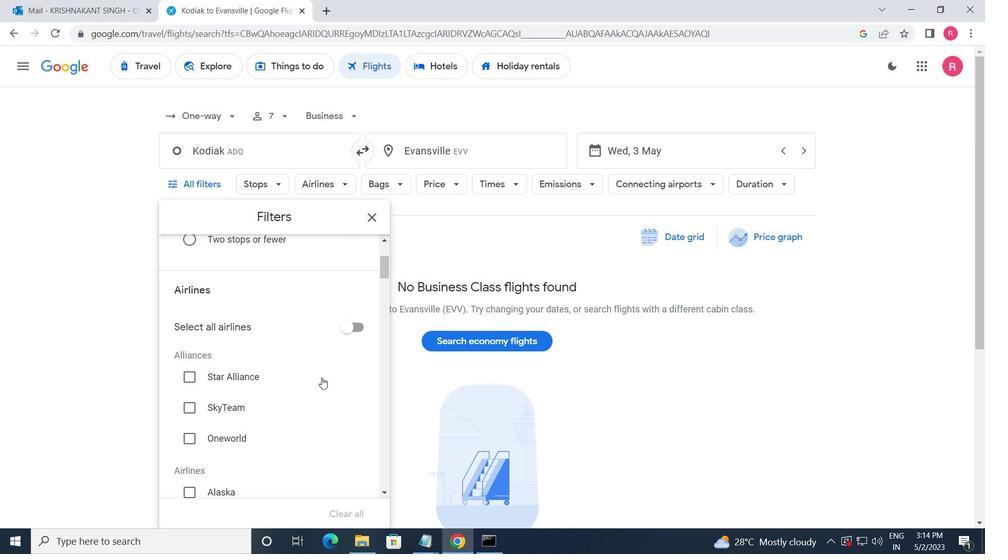 
Action: Mouse scrolled (321, 377) with delta (0, 0)
Screenshot: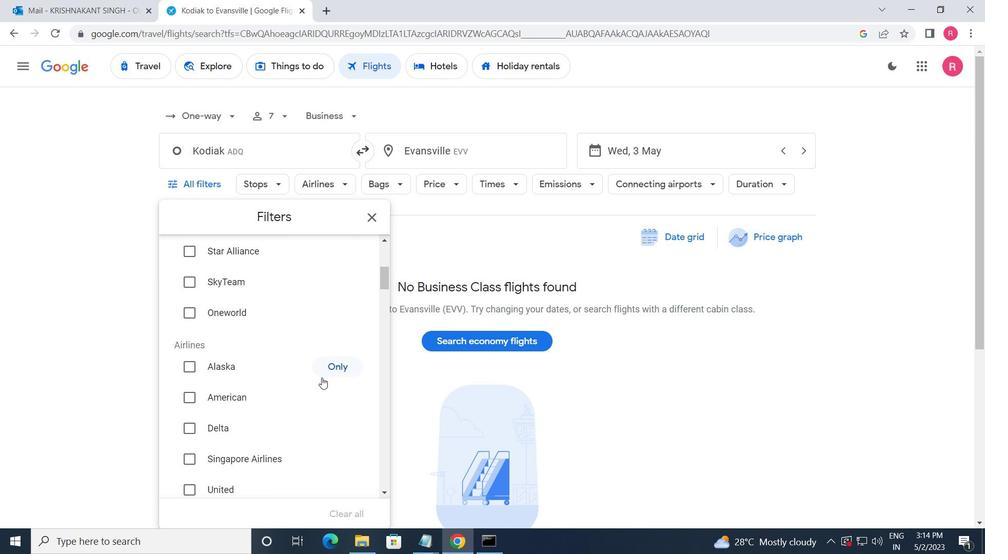 
Action: Mouse scrolled (321, 377) with delta (0, 0)
Screenshot: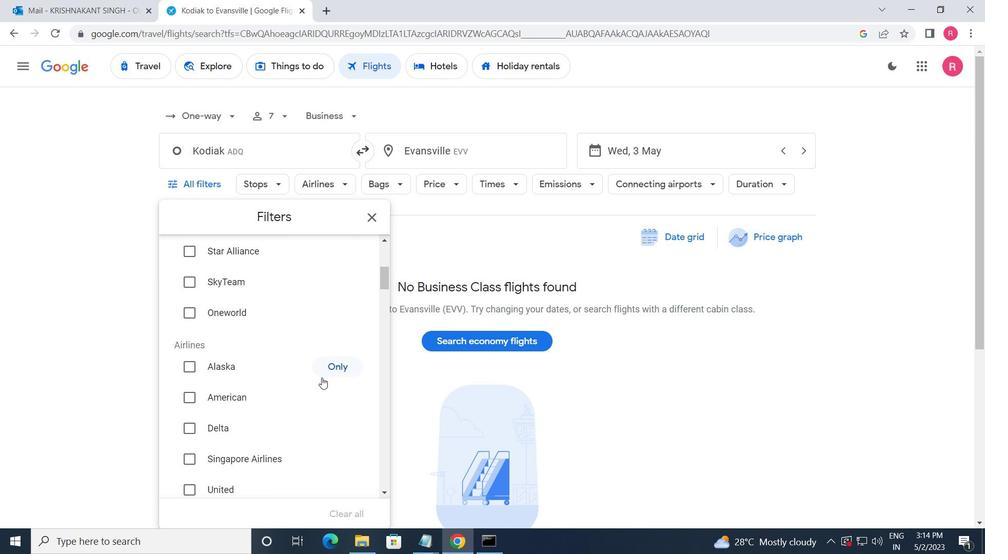 
Action: Mouse scrolled (321, 377) with delta (0, 0)
Screenshot: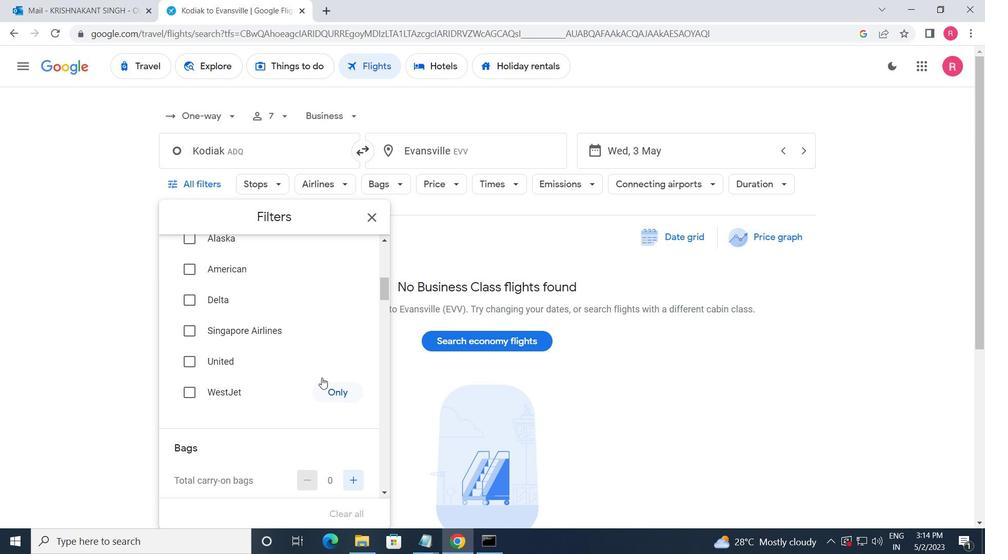 
Action: Mouse moved to (350, 413)
Screenshot: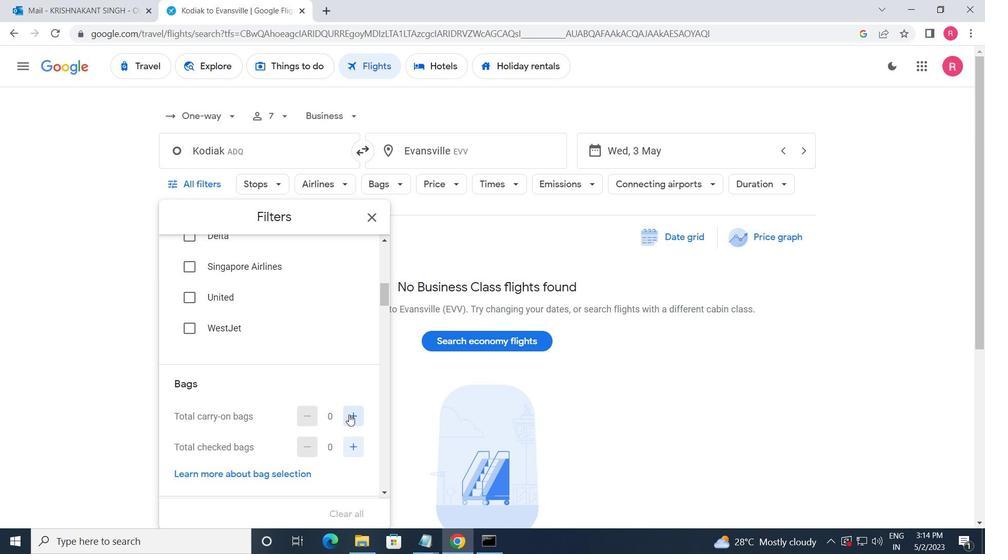 
Action: Mouse pressed left at (350, 413)
Screenshot: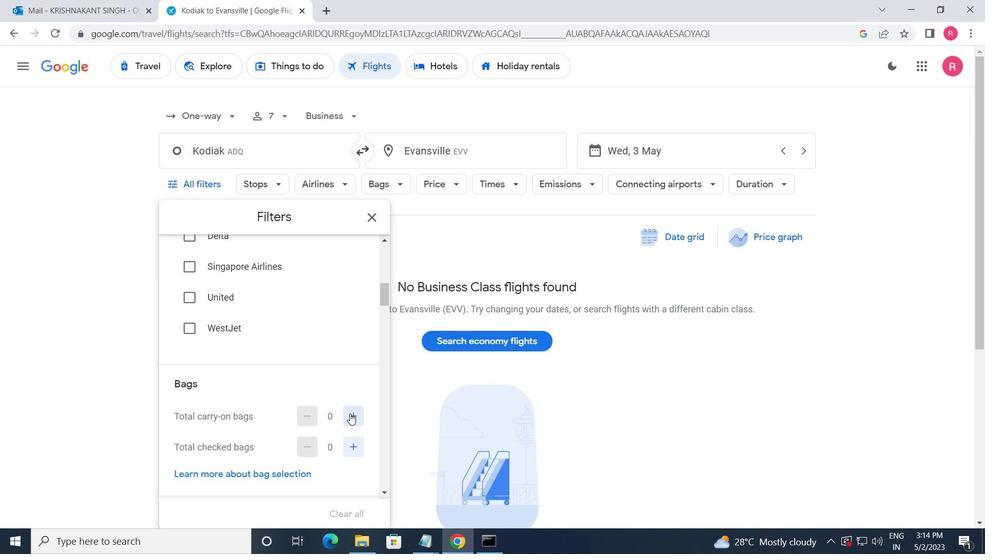 
Action: Mouse moved to (350, 413)
Screenshot: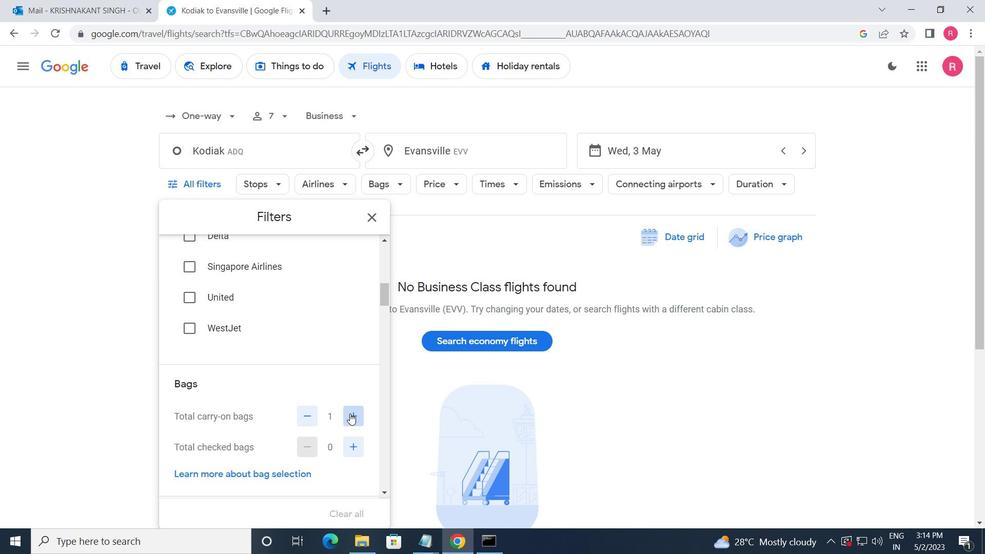 
Action: Mouse pressed left at (350, 413)
Screenshot: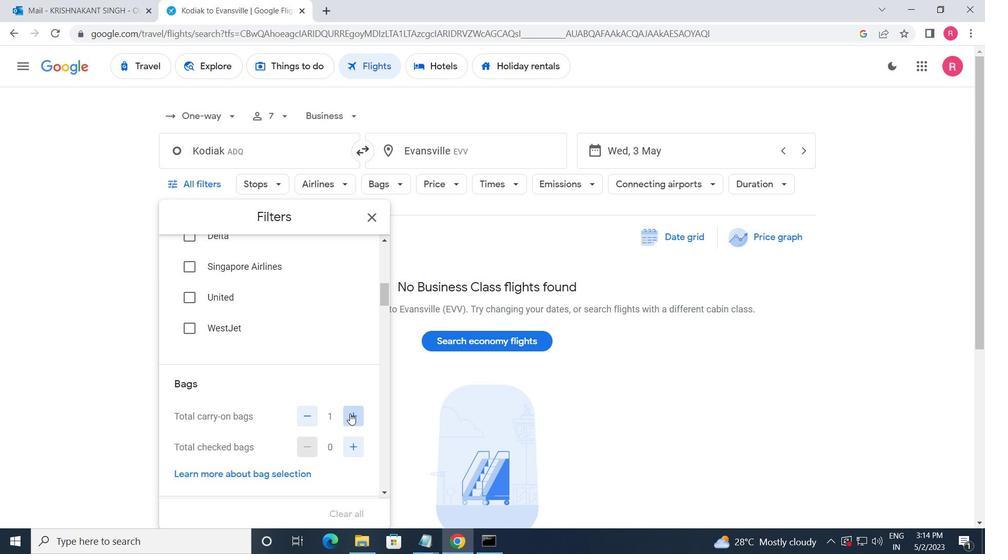 
Action: Mouse moved to (358, 441)
Screenshot: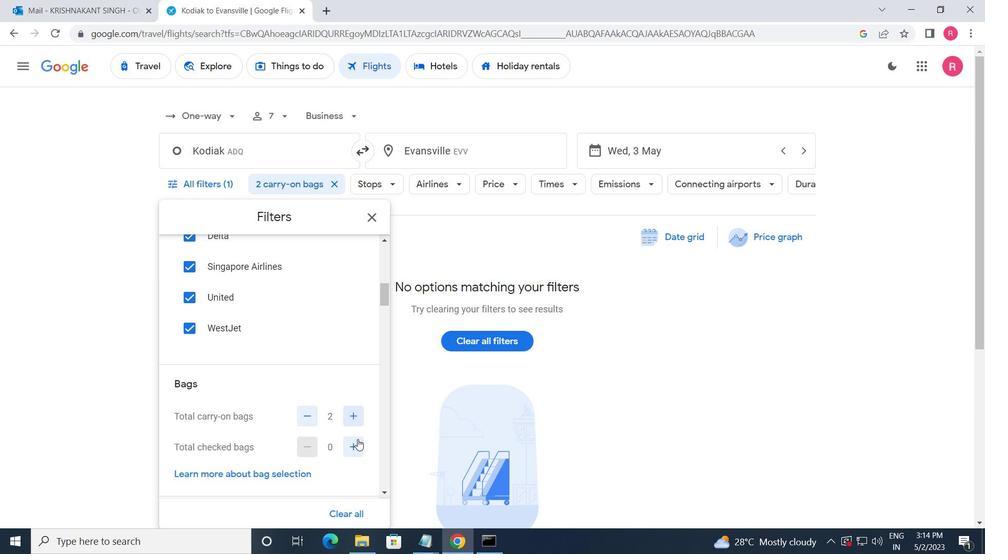 
Action: Mouse pressed left at (358, 441)
Screenshot: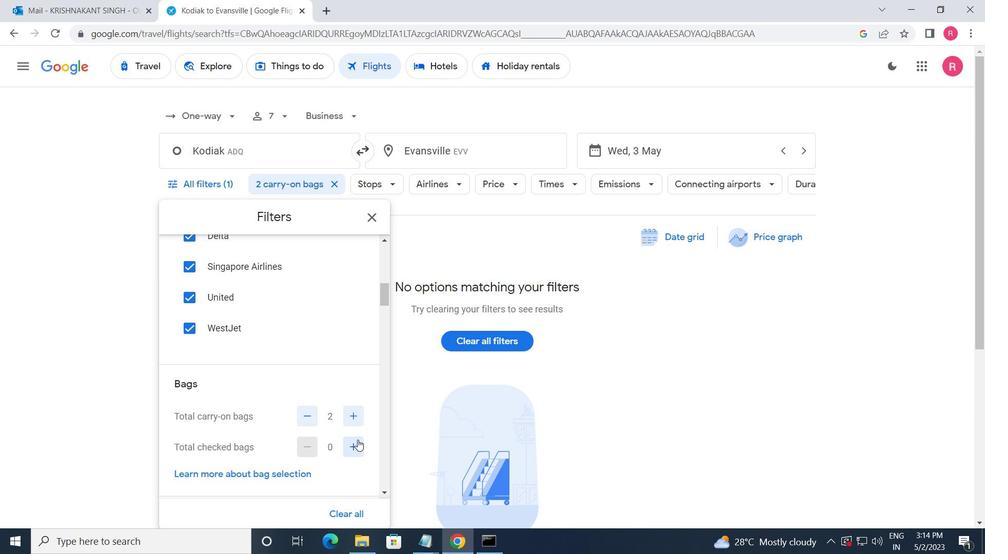 
Action: Mouse moved to (358, 442)
Screenshot: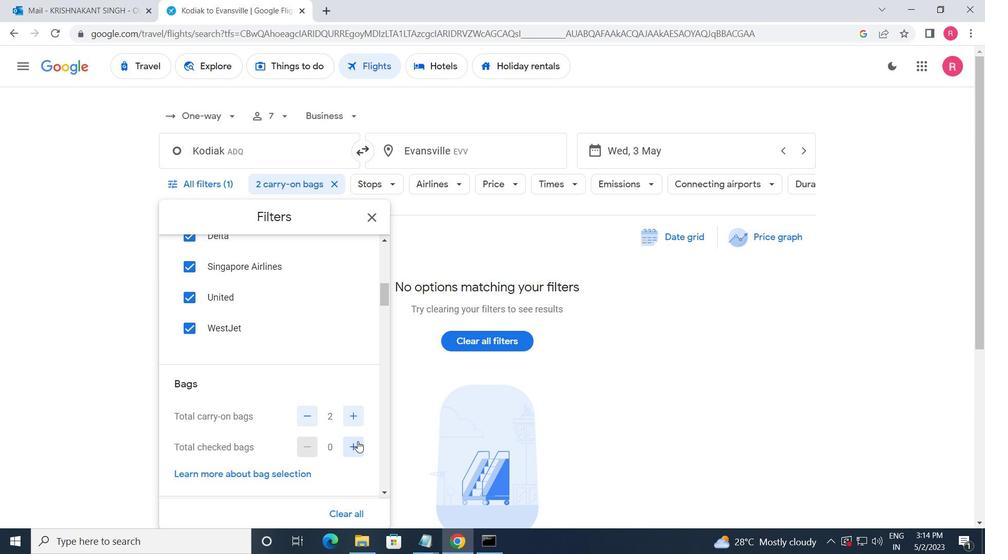 
Action: Mouse pressed left at (358, 442)
Screenshot: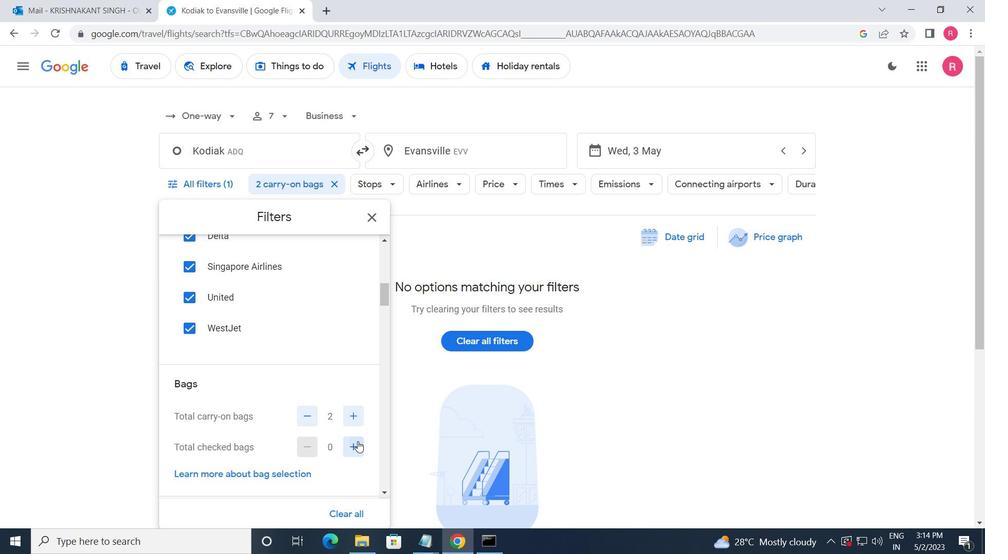 
Action: Mouse pressed left at (358, 442)
Screenshot: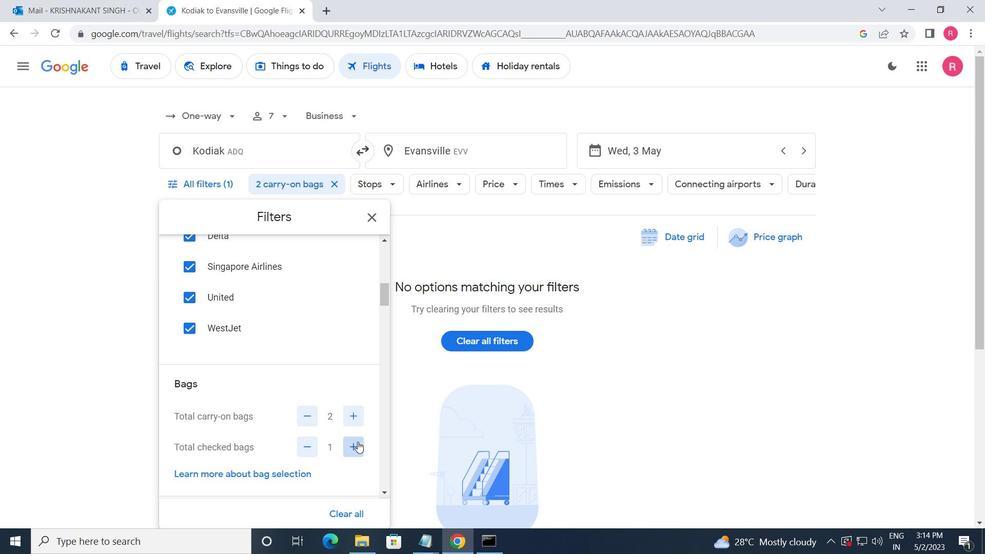 
Action: Mouse pressed left at (358, 442)
Screenshot: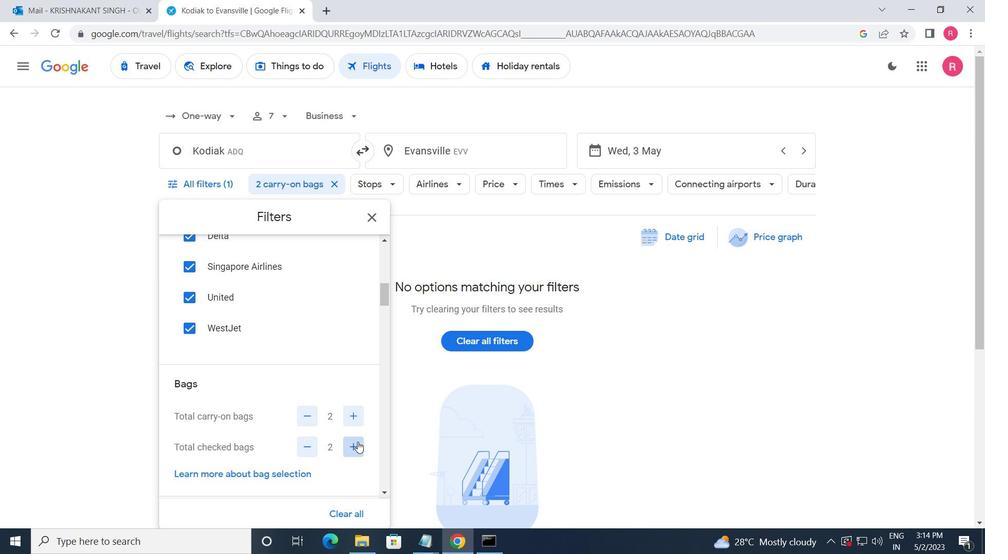 
Action: Mouse pressed left at (358, 442)
Screenshot: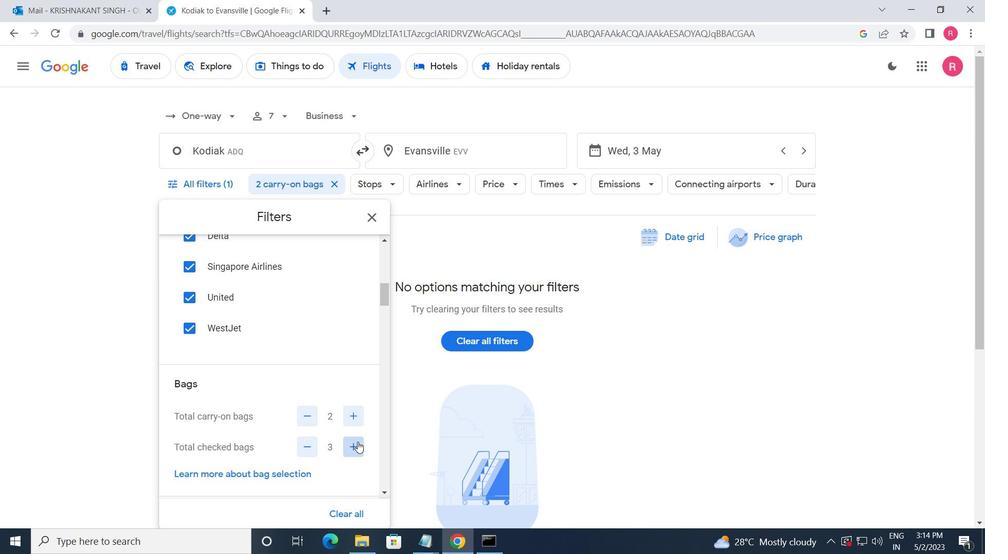 
Action: Mouse pressed left at (358, 442)
Screenshot: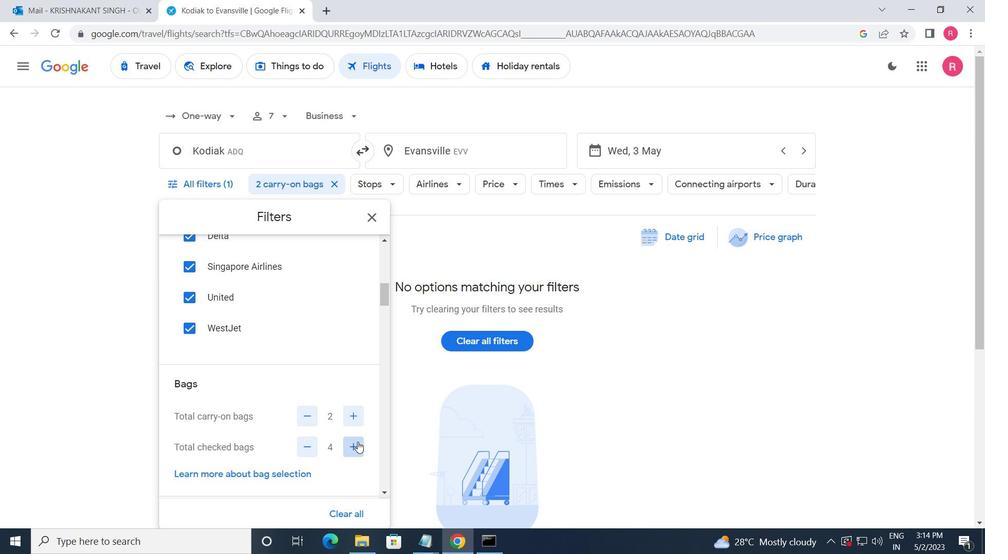 
Action: Mouse pressed left at (358, 442)
Screenshot: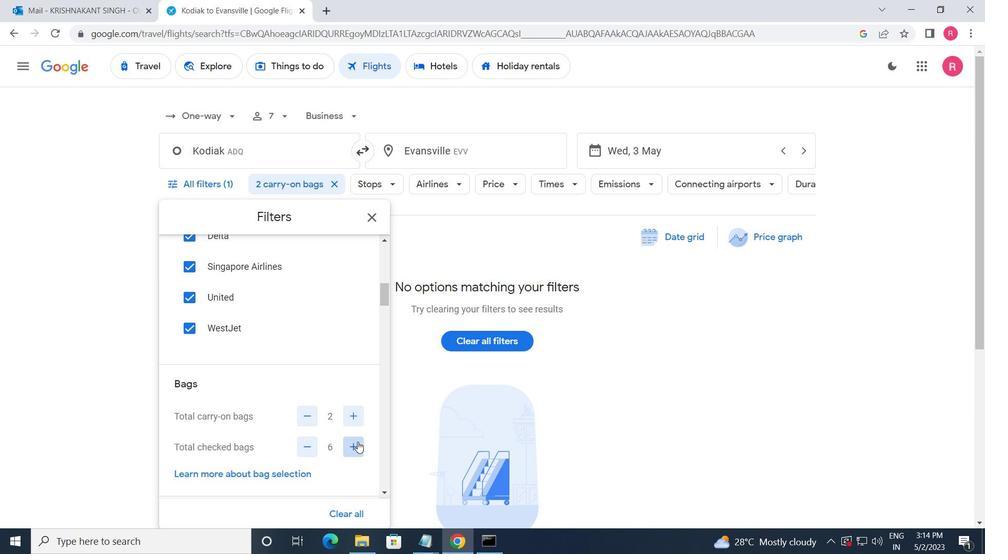 
Action: Mouse moved to (357, 442)
Screenshot: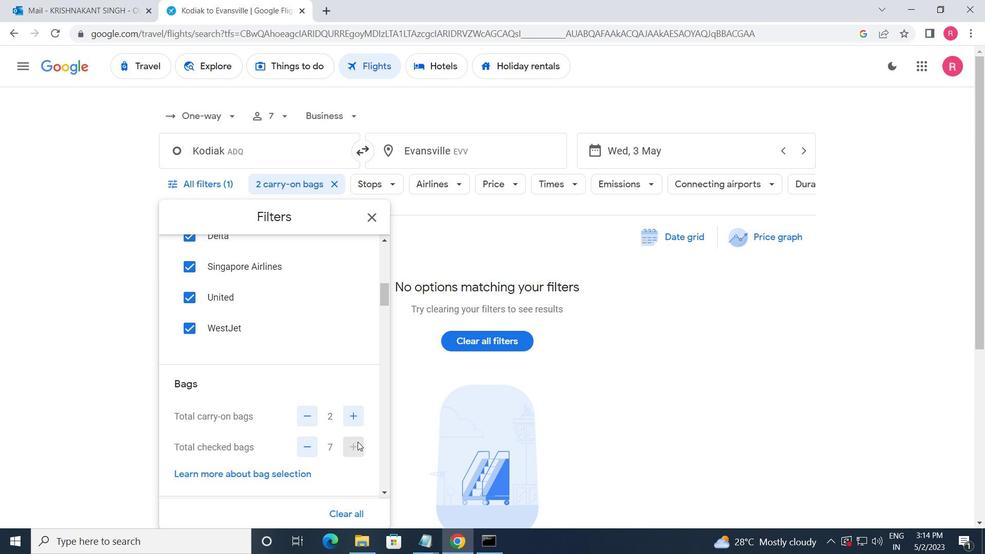 
Action: Mouse scrolled (357, 442) with delta (0, 0)
Screenshot: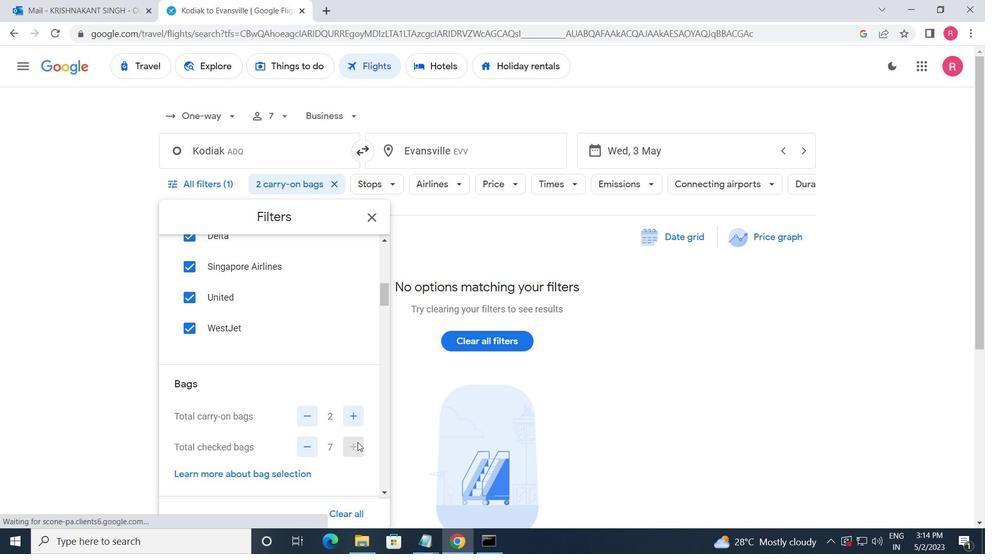 
Action: Mouse scrolled (357, 442) with delta (0, 0)
Screenshot: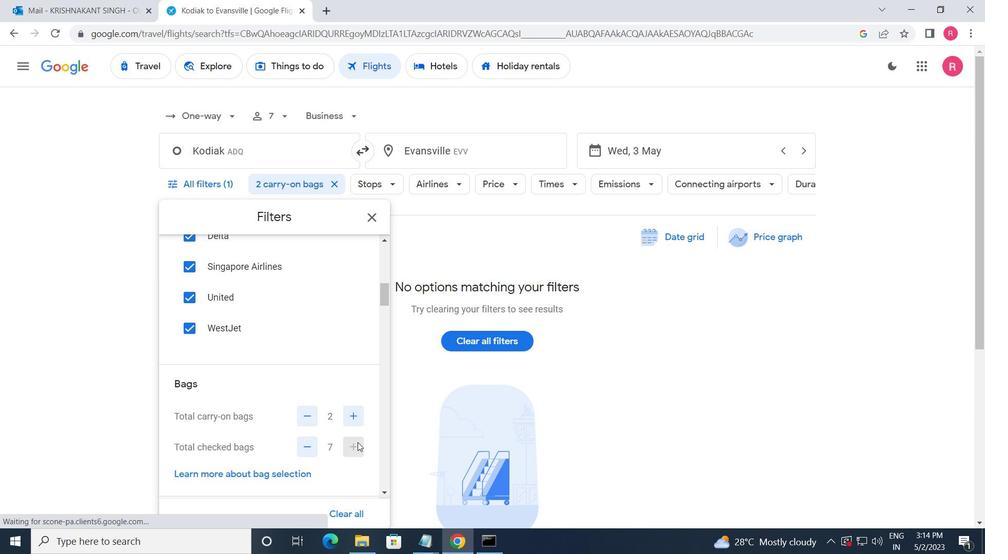 
Action: Mouse scrolled (357, 442) with delta (0, 0)
Screenshot: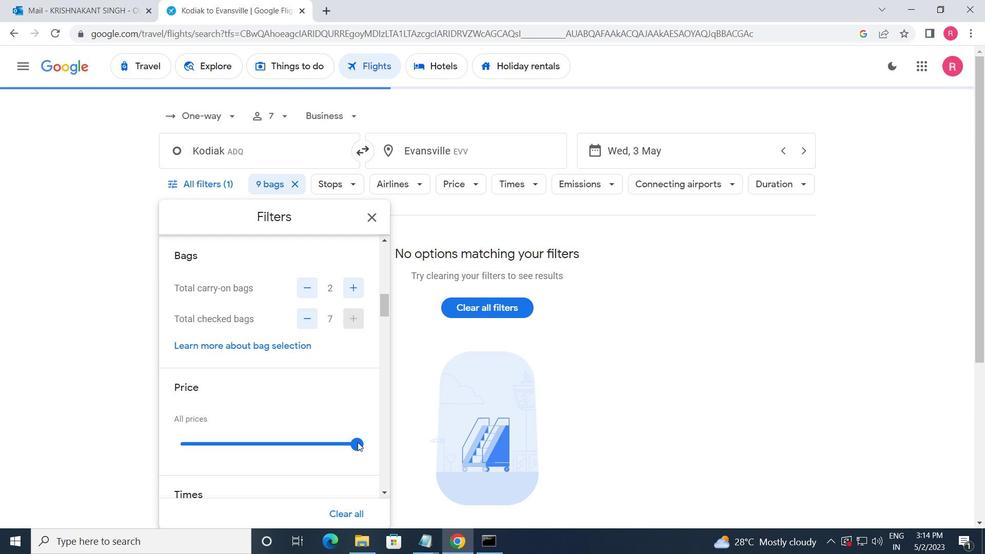 
Action: Mouse scrolled (357, 442) with delta (0, 0)
Screenshot: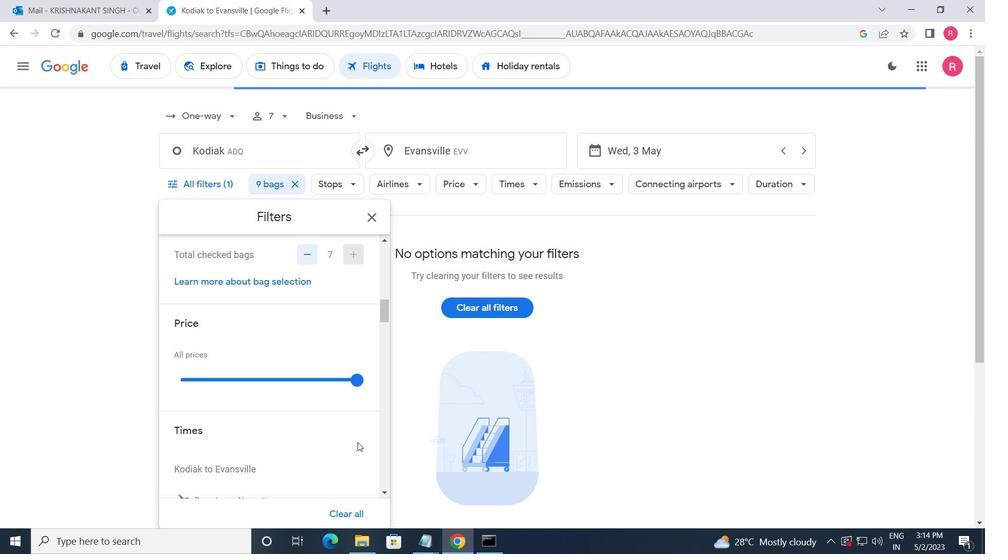 
Action: Mouse moved to (358, 319)
Screenshot: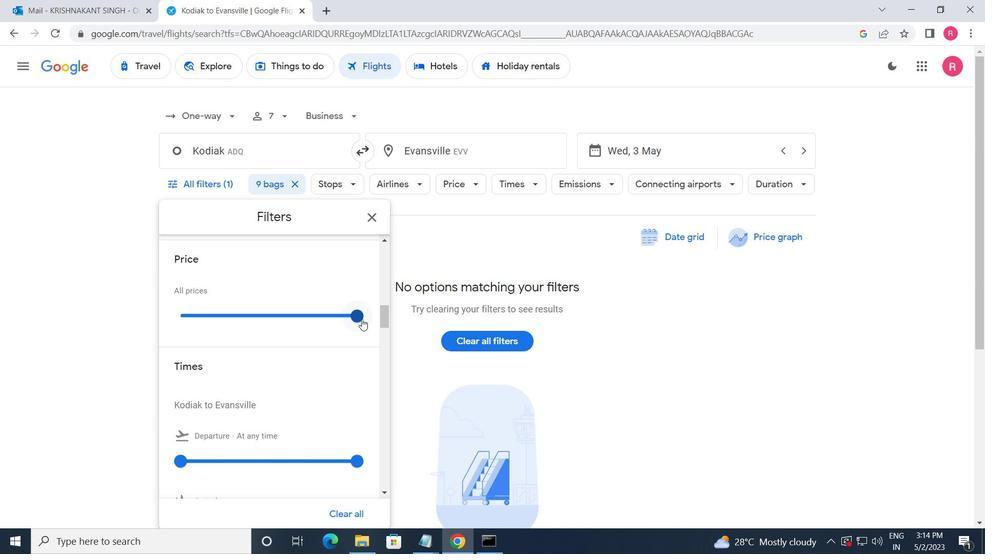 
Action: Mouse pressed left at (358, 319)
Screenshot: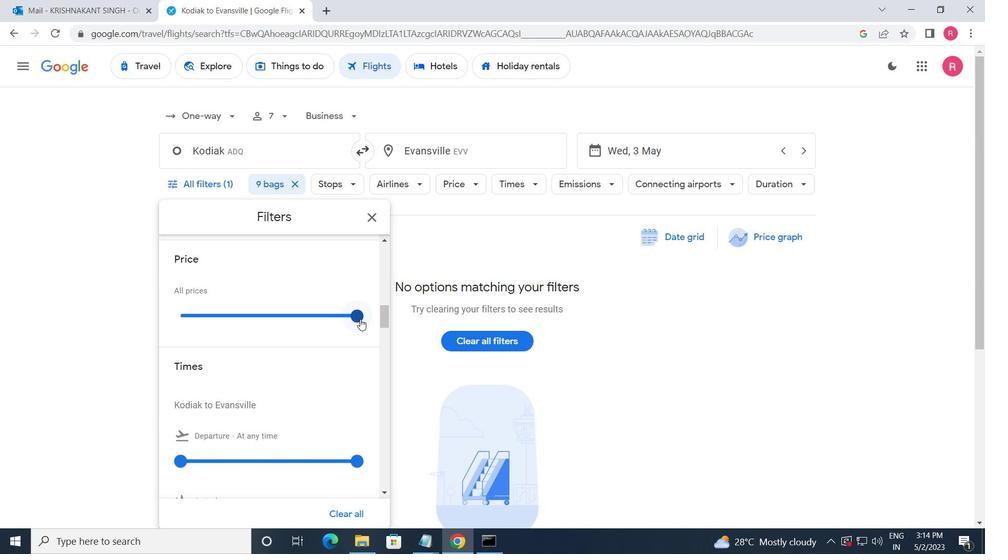 
Action: Mouse moved to (302, 347)
Screenshot: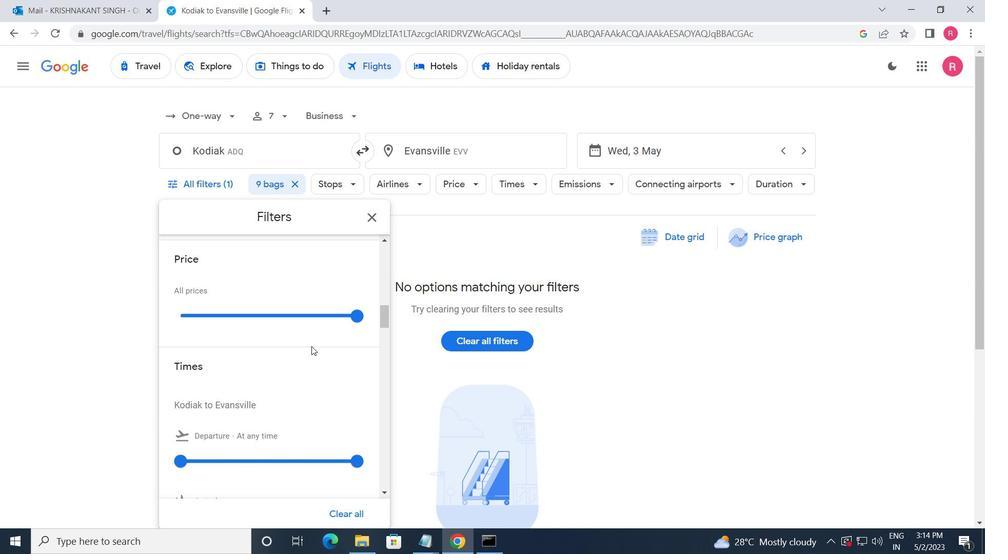 
Action: Mouse scrolled (302, 346) with delta (0, 0)
Screenshot: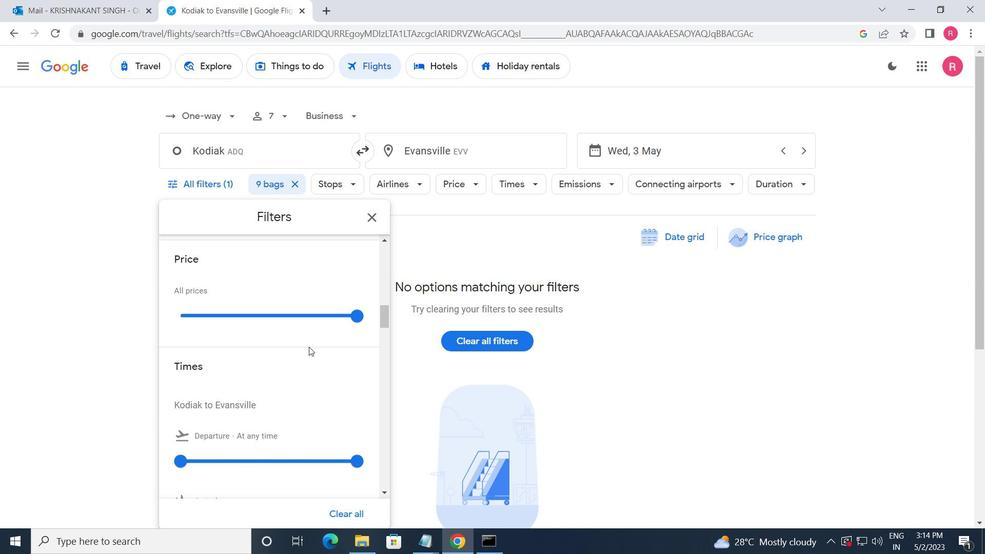 
Action: Mouse moved to (301, 348)
Screenshot: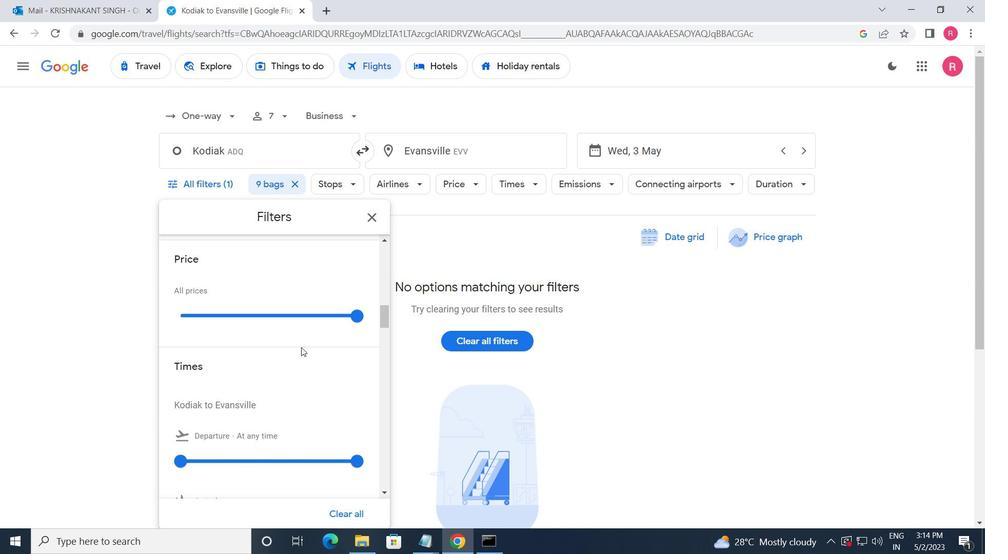 
Action: Mouse scrolled (301, 348) with delta (0, 0)
Screenshot: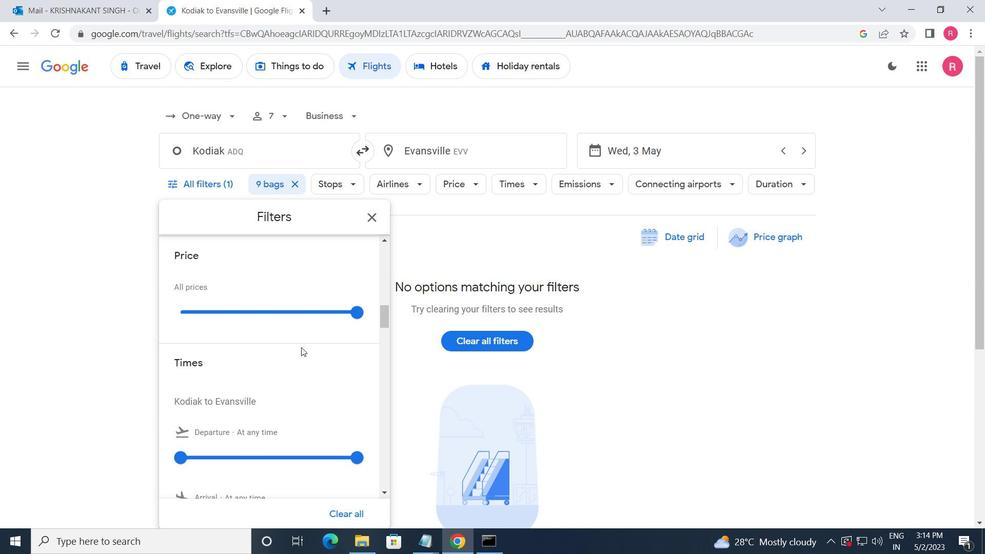 
Action: Mouse moved to (181, 336)
Screenshot: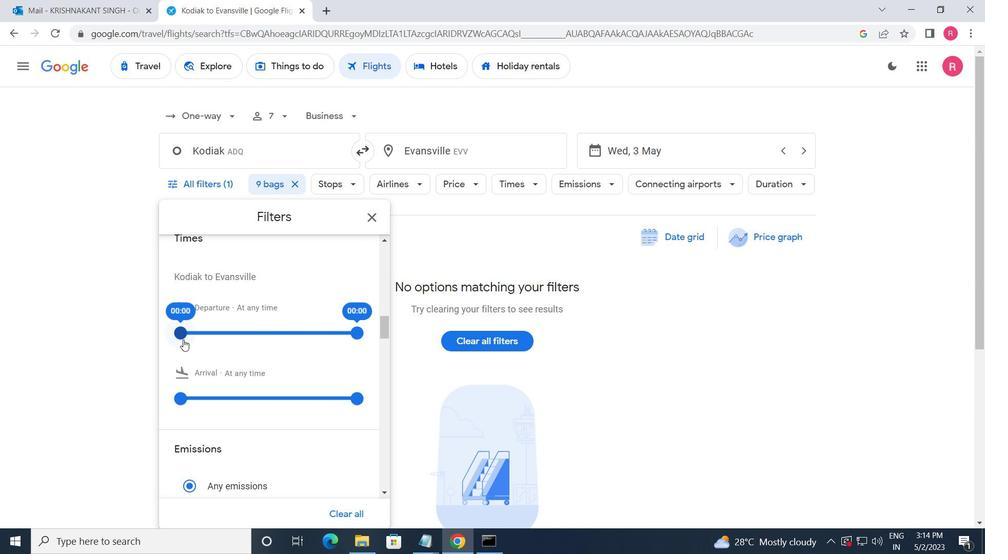 
Action: Mouse pressed left at (181, 336)
Screenshot: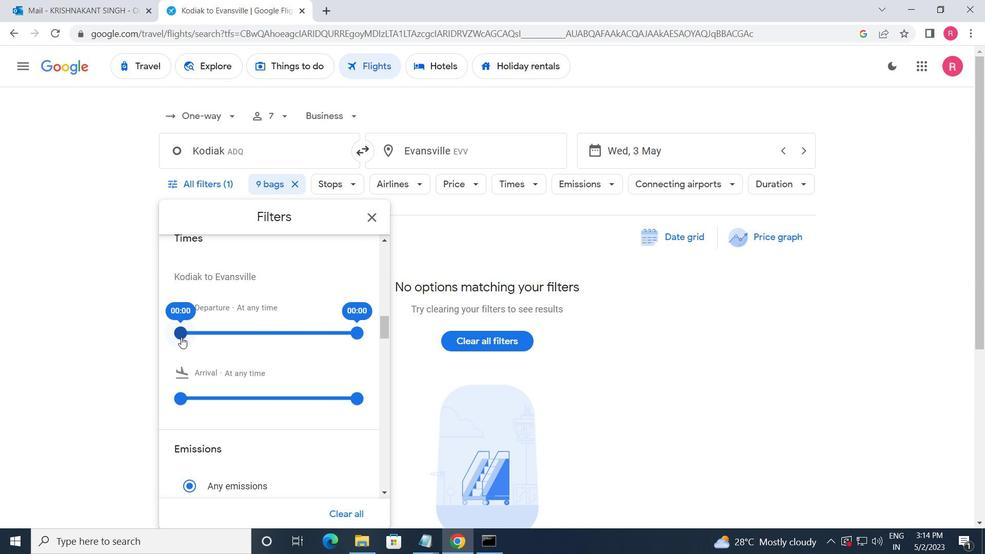 
Action: Mouse moved to (341, 333)
Screenshot: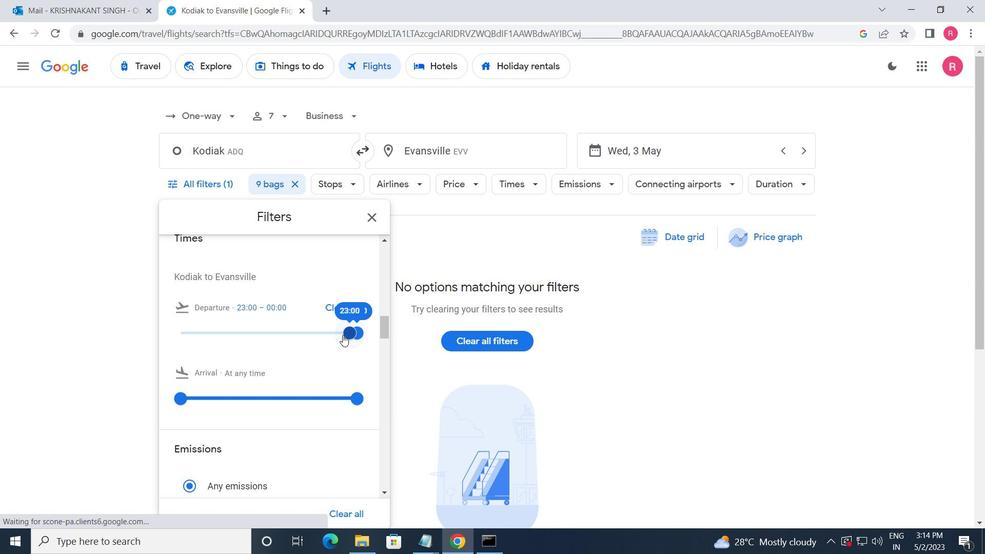 
Action: Mouse pressed left at (341, 333)
Screenshot: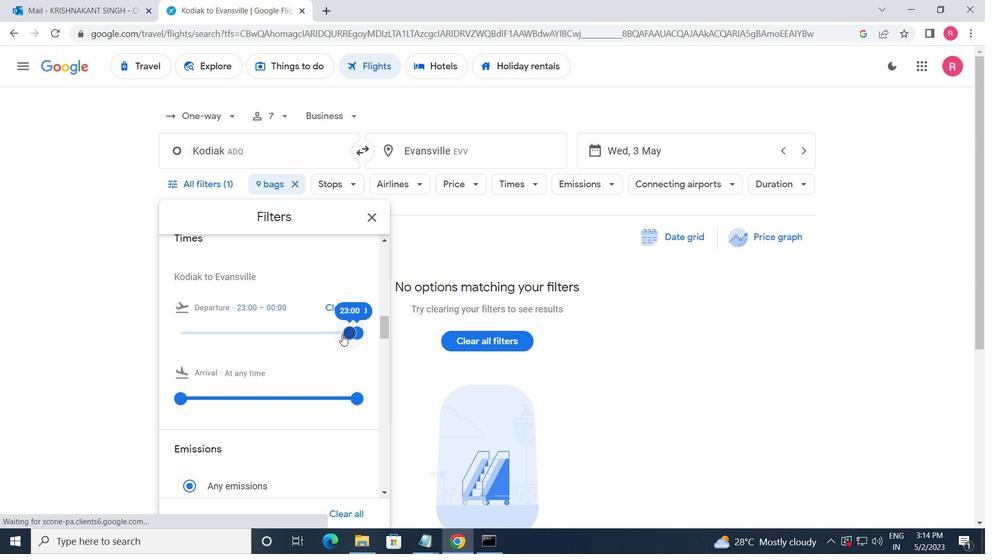 
Action: Mouse moved to (340, 332)
Screenshot: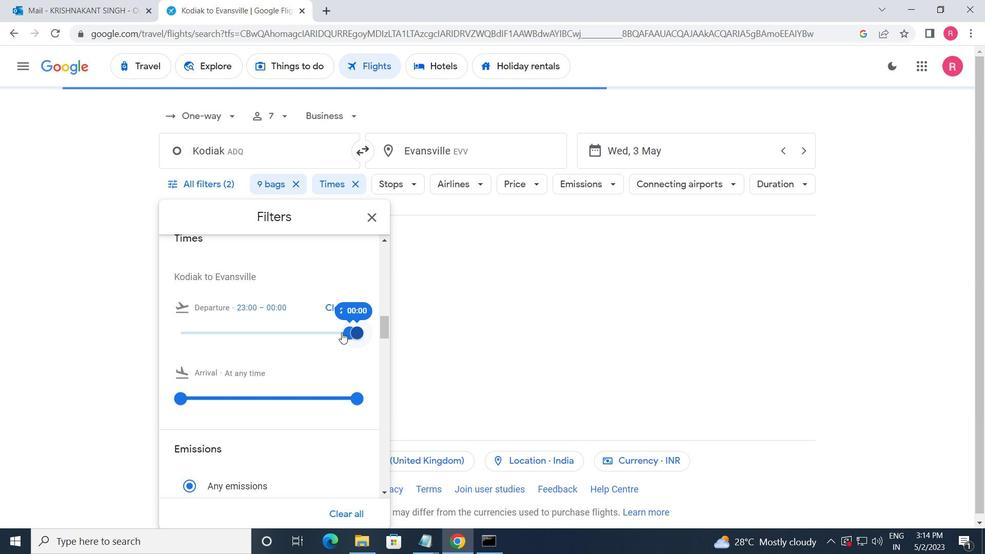 
Action: Mouse pressed left at (340, 332)
Screenshot: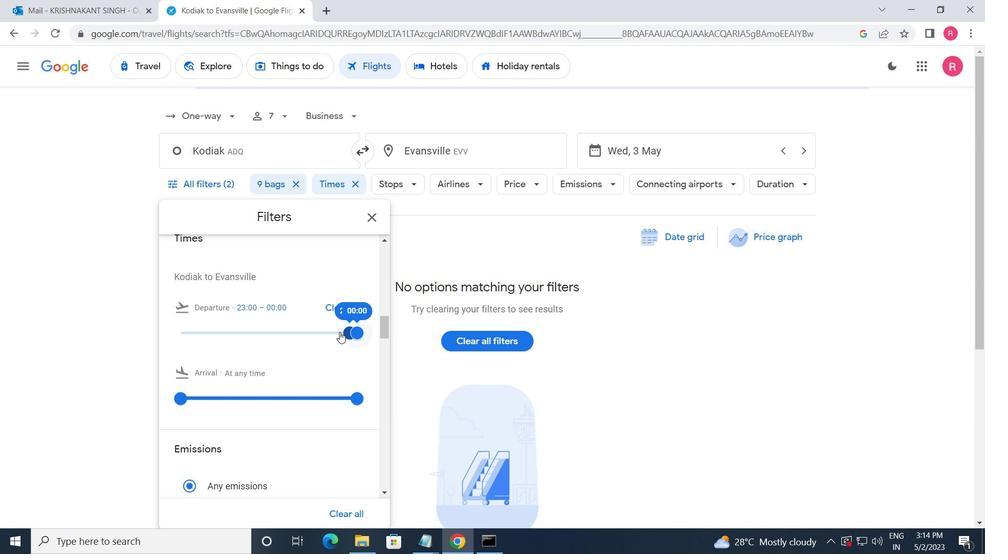 
Action: Mouse moved to (358, 332)
Screenshot: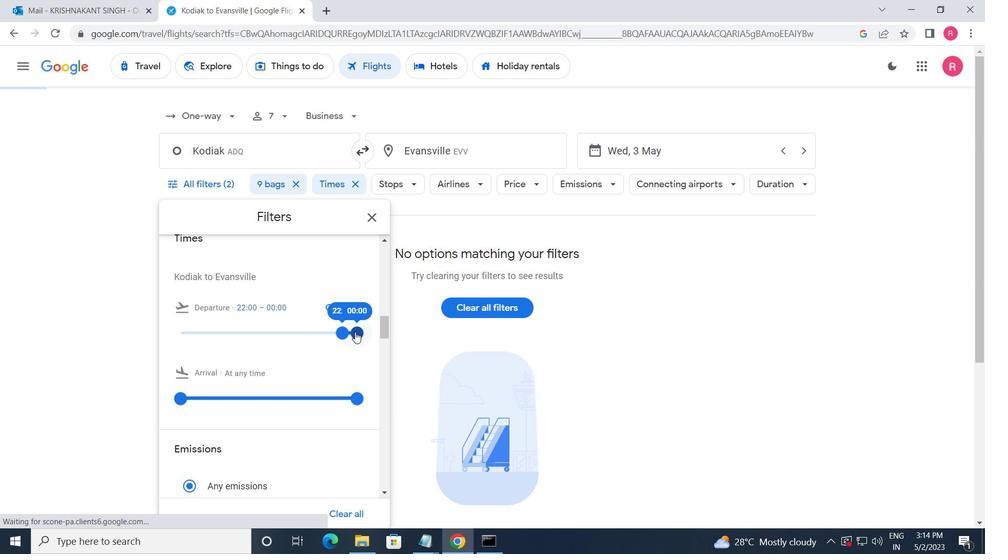 
Action: Mouse pressed left at (358, 332)
Screenshot: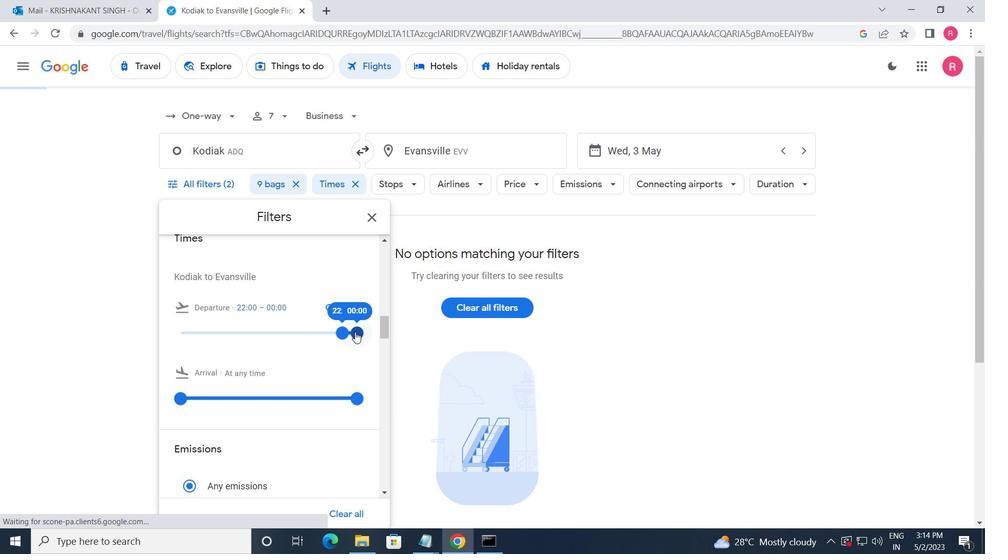 
Action: Mouse moved to (369, 223)
Screenshot: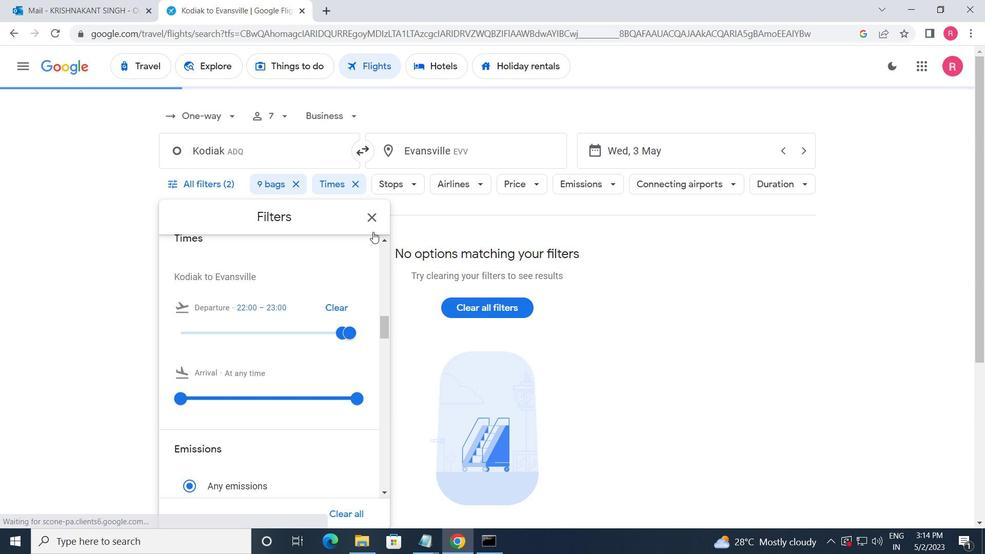 
Action: Mouse pressed left at (369, 223)
Screenshot: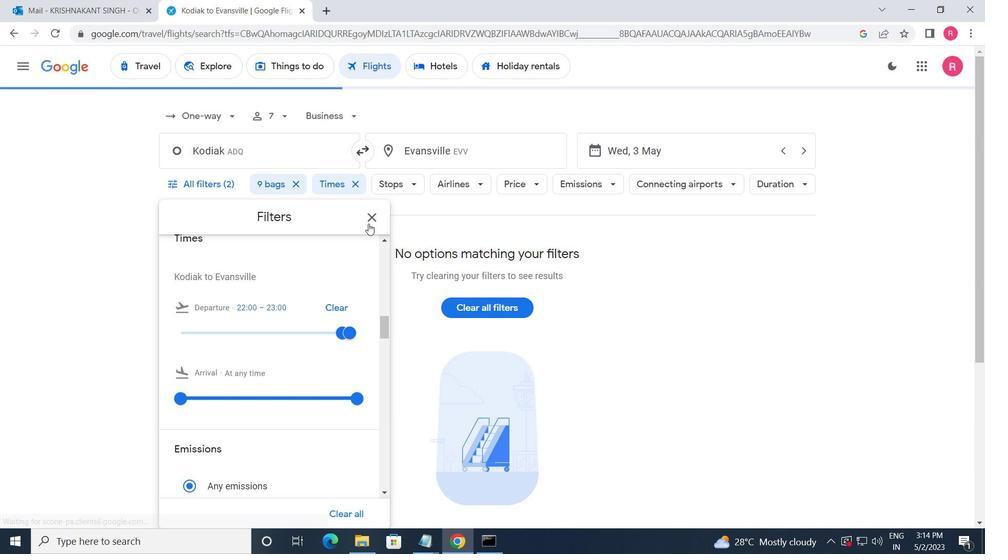 
Action: Mouse moved to (348, 278)
Screenshot: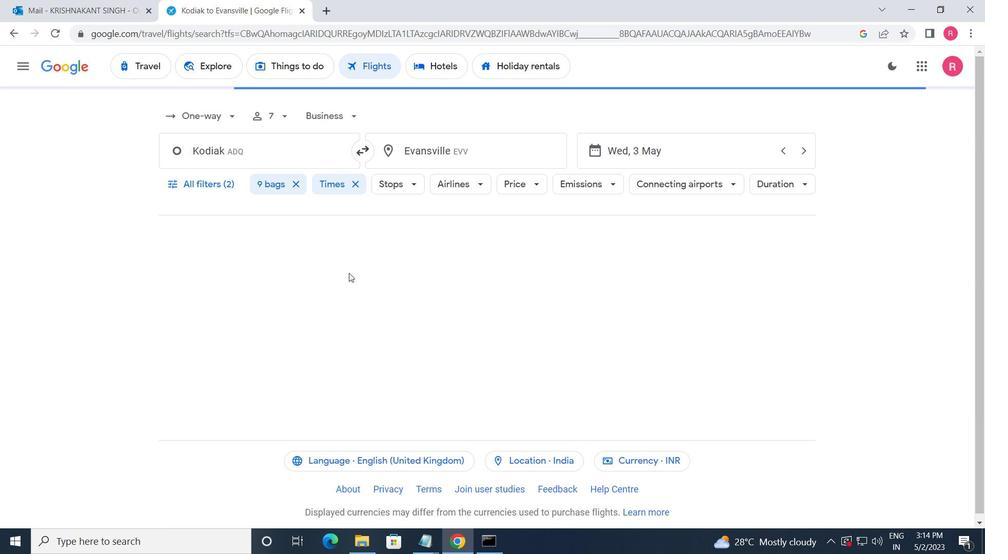 
